 Task: Find connections with filter location Butembo with filter topic #lockdownwith filter profile language French with filter current company EY-Parthenon with filter school Uttar Pradesh Jobs Updates with filter industry Reupholstery and Furniture Repair with filter service category Team Building with filter keywords title Housekeeper
Action: Mouse moved to (496, 89)
Screenshot: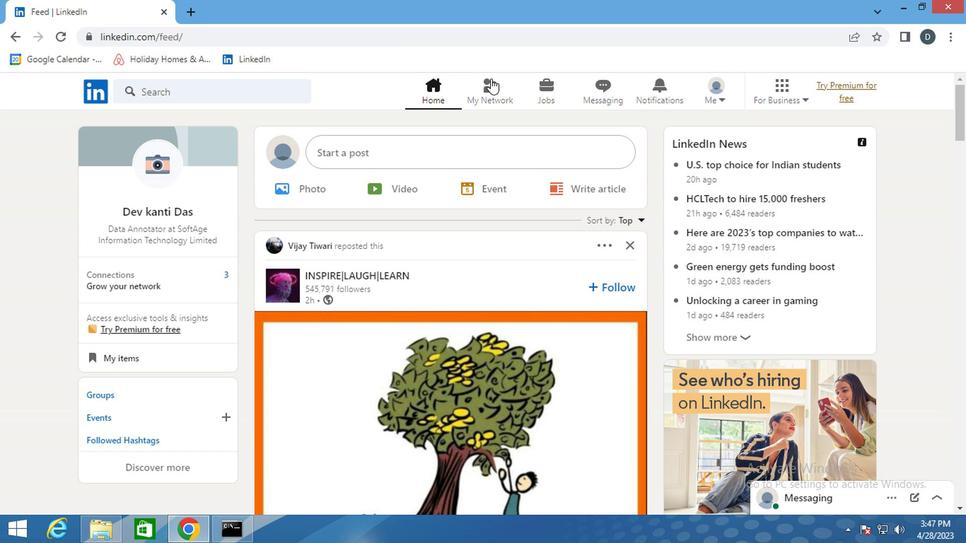 
Action: Mouse pressed left at (496, 89)
Screenshot: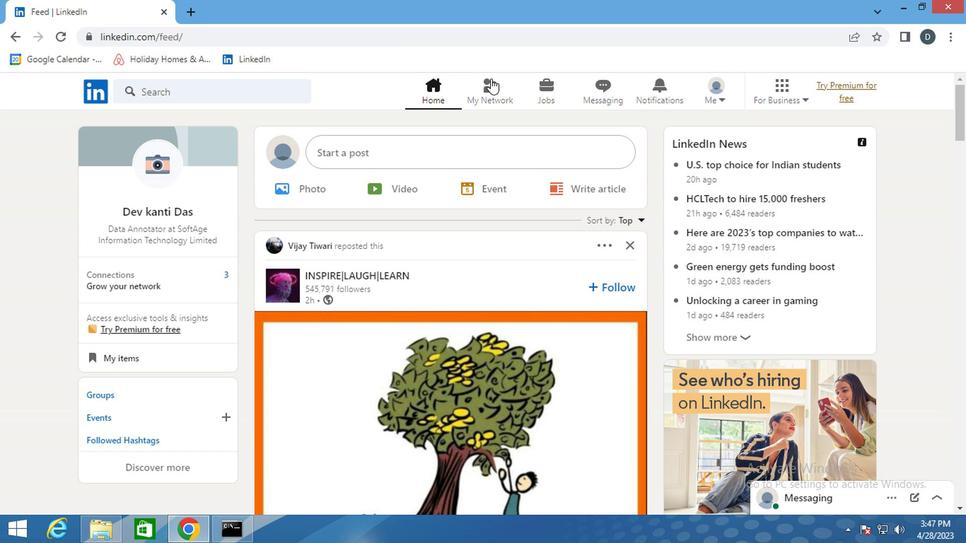 
Action: Mouse moved to (267, 172)
Screenshot: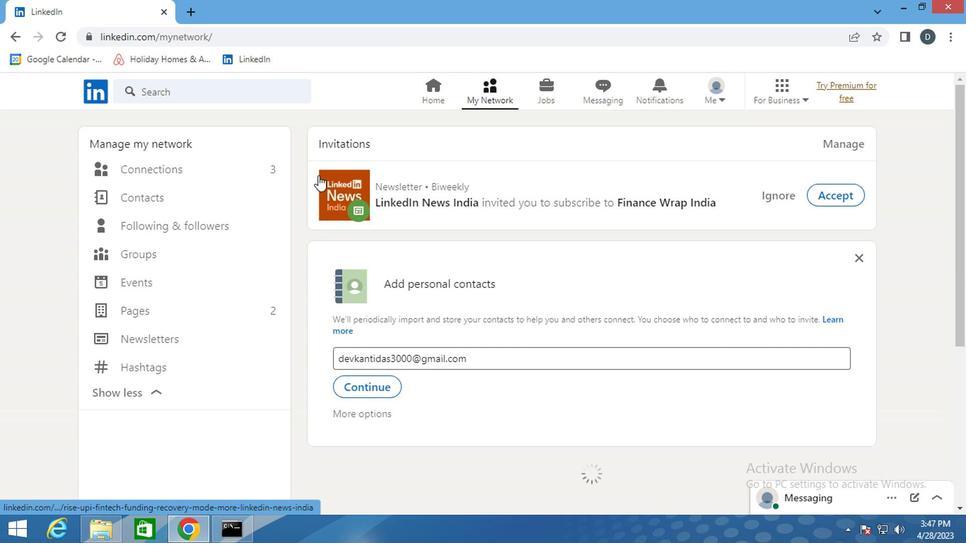
Action: Mouse pressed left at (267, 172)
Screenshot: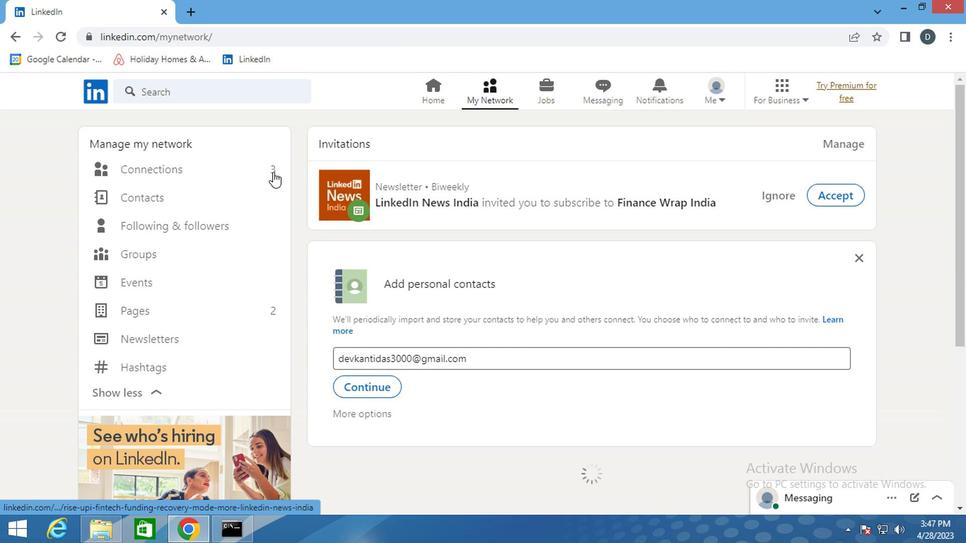 
Action: Mouse pressed left at (267, 172)
Screenshot: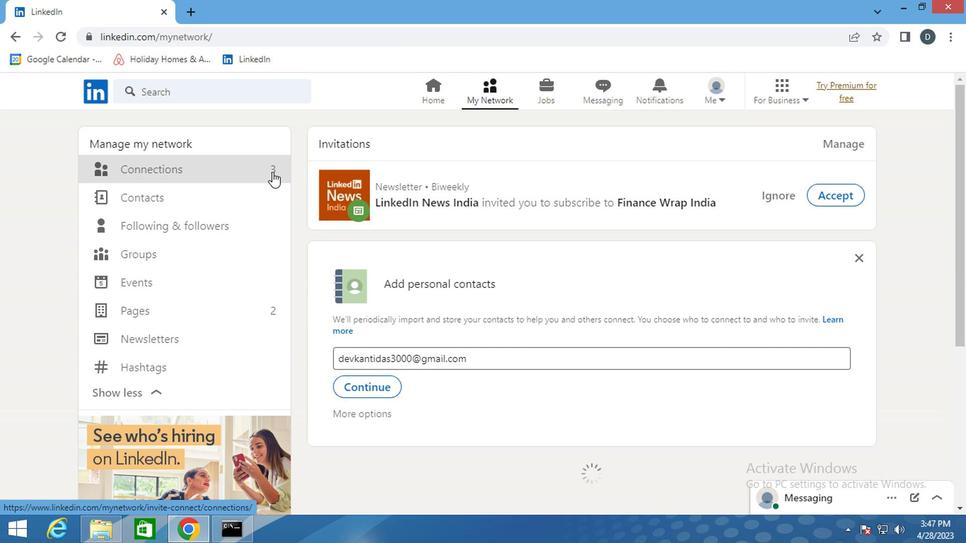 
Action: Mouse moved to (563, 165)
Screenshot: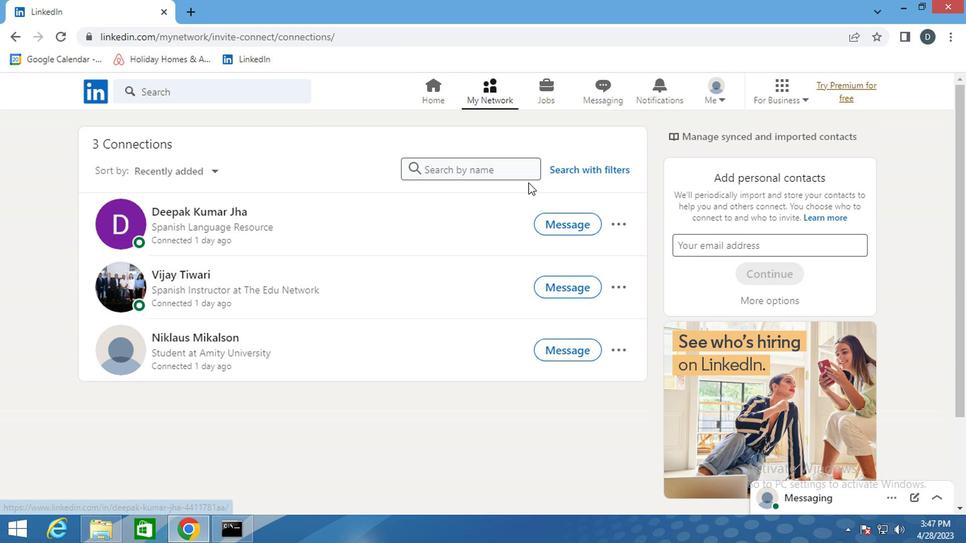 
Action: Mouse pressed left at (563, 165)
Screenshot: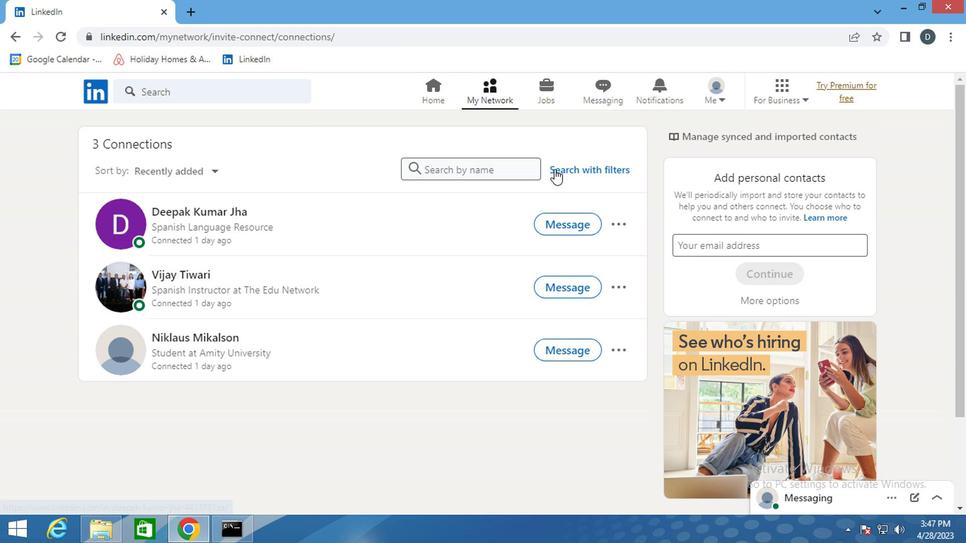 
Action: Mouse moved to (524, 132)
Screenshot: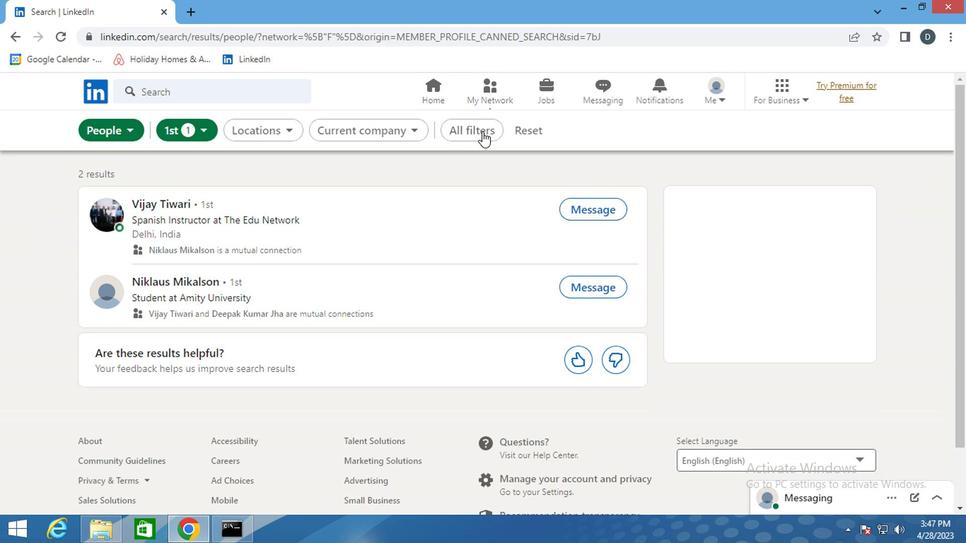 
Action: Mouse pressed left at (524, 132)
Screenshot: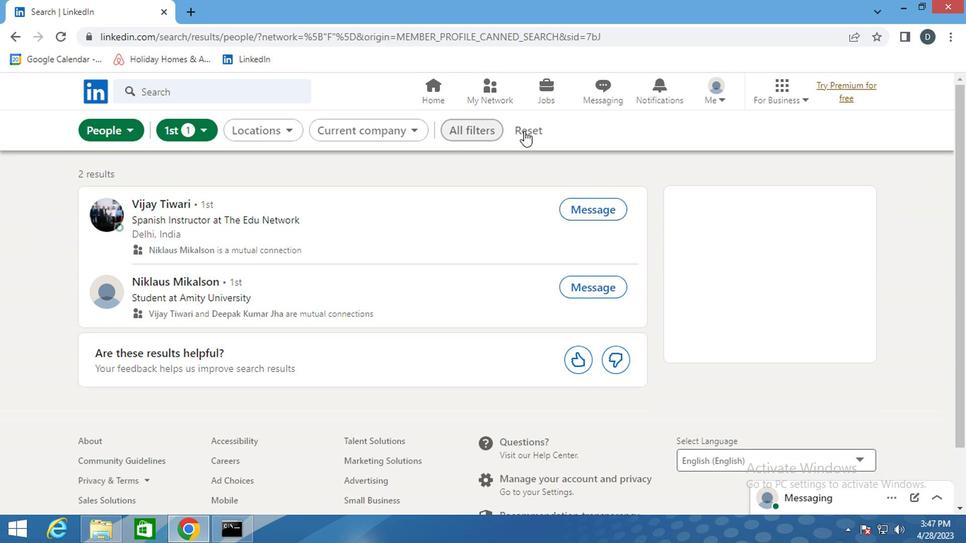 
Action: Mouse moved to (484, 123)
Screenshot: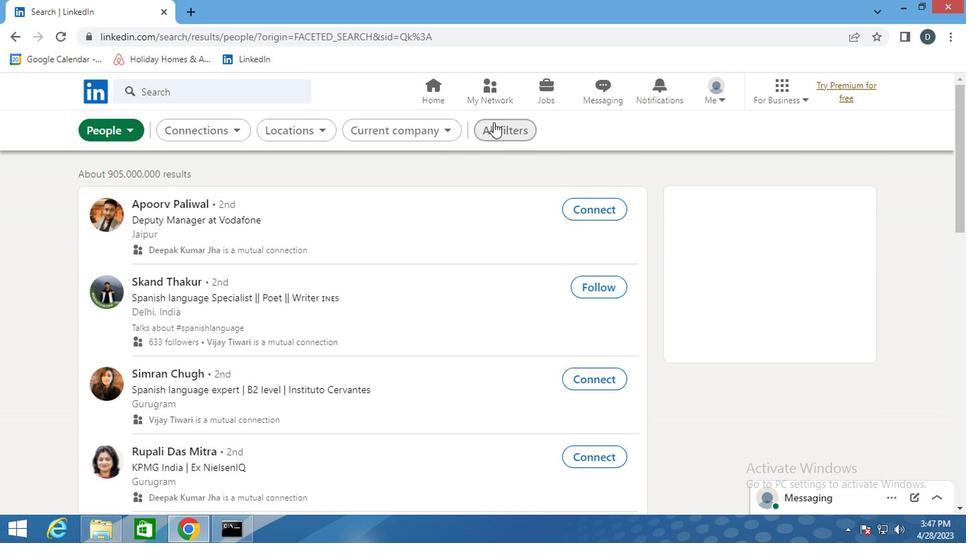 
Action: Mouse pressed left at (484, 123)
Screenshot: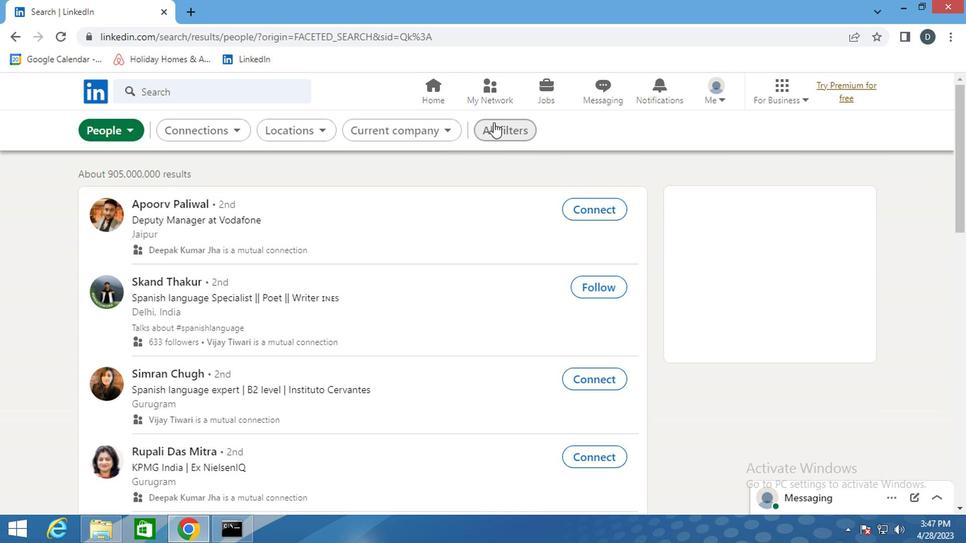 
Action: Mouse moved to (726, 281)
Screenshot: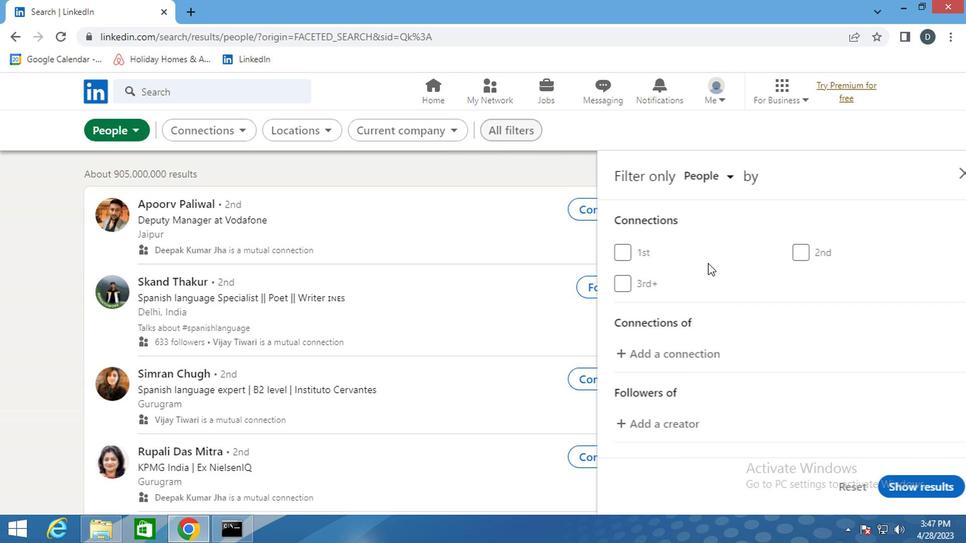
Action: Mouse scrolled (726, 280) with delta (0, -1)
Screenshot: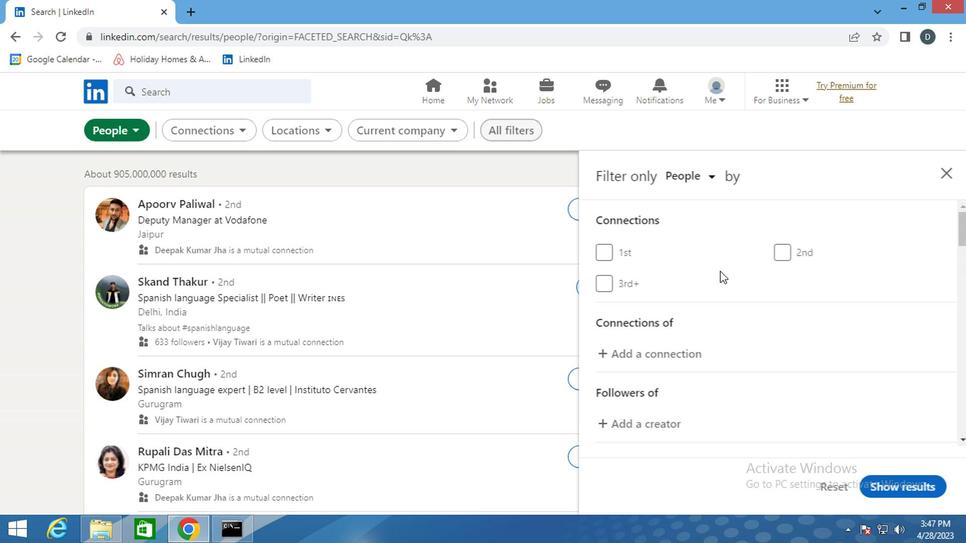 
Action: Mouse moved to (727, 282)
Screenshot: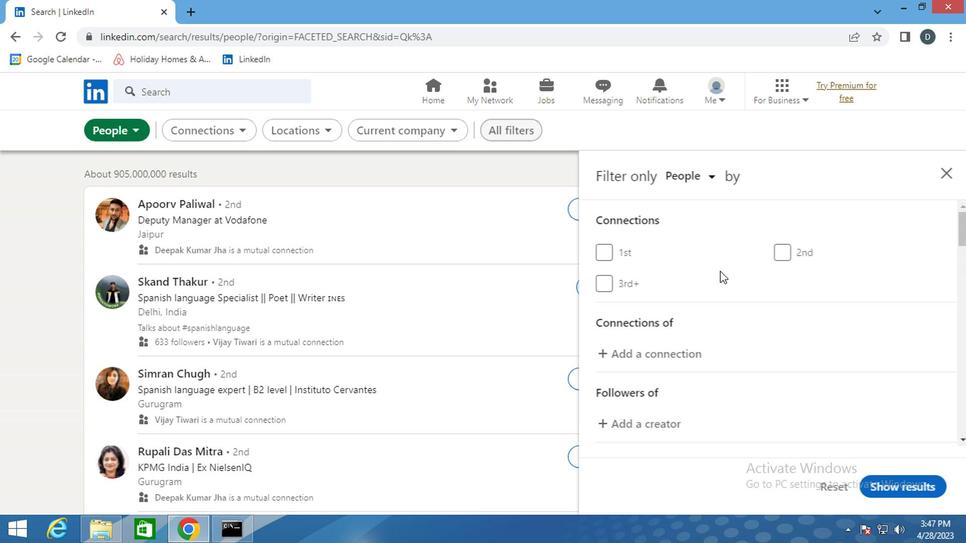 
Action: Mouse scrolled (727, 281) with delta (0, -1)
Screenshot: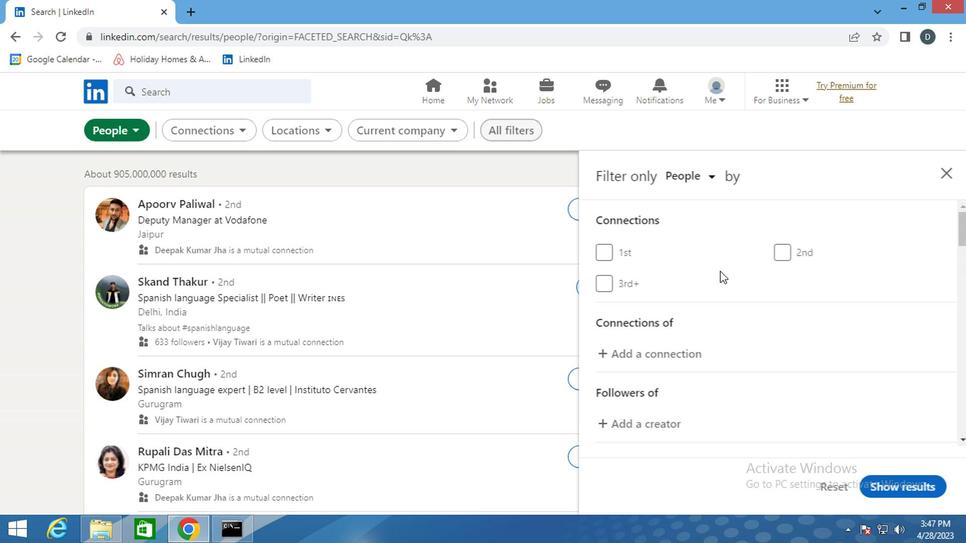 
Action: Mouse moved to (729, 283)
Screenshot: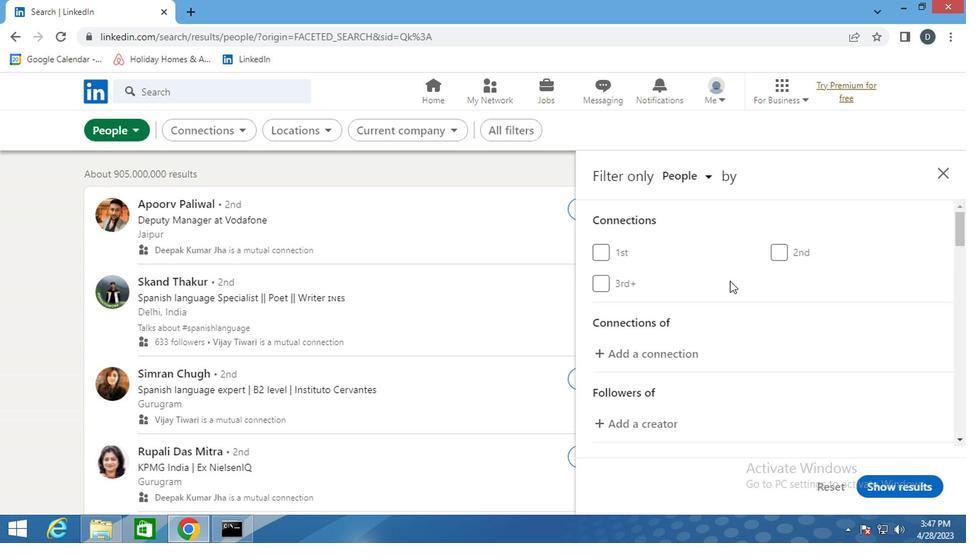 
Action: Mouse scrolled (729, 283) with delta (0, 0)
Screenshot: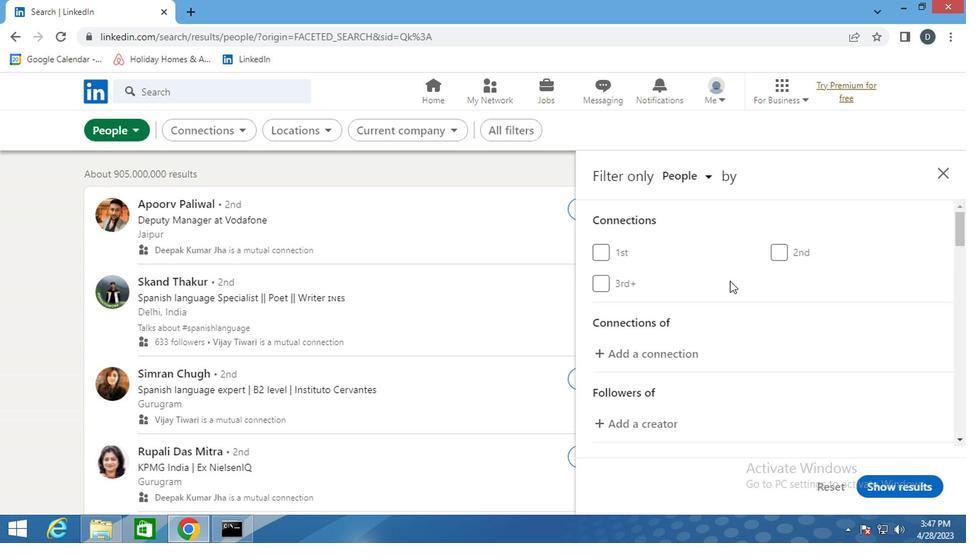 
Action: Mouse moved to (796, 337)
Screenshot: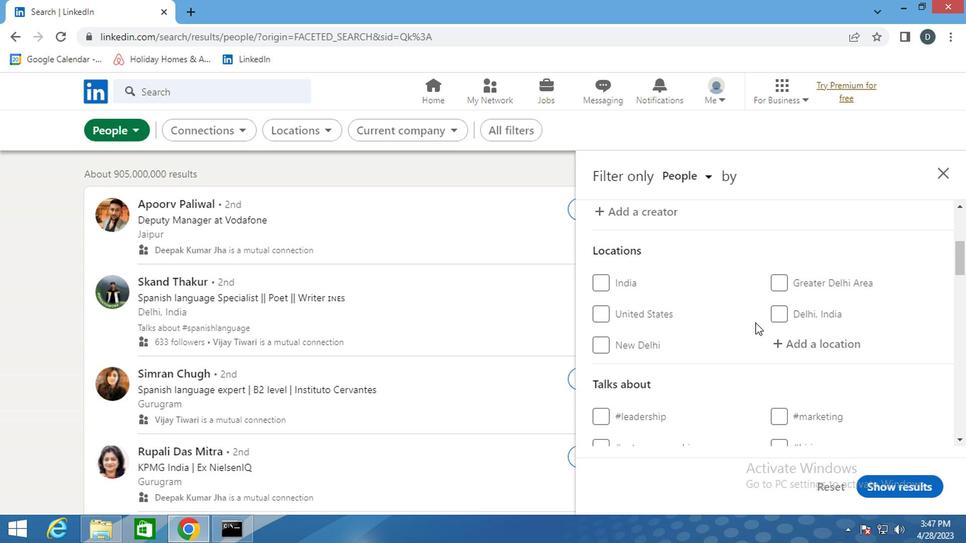 
Action: Mouse pressed left at (796, 337)
Screenshot: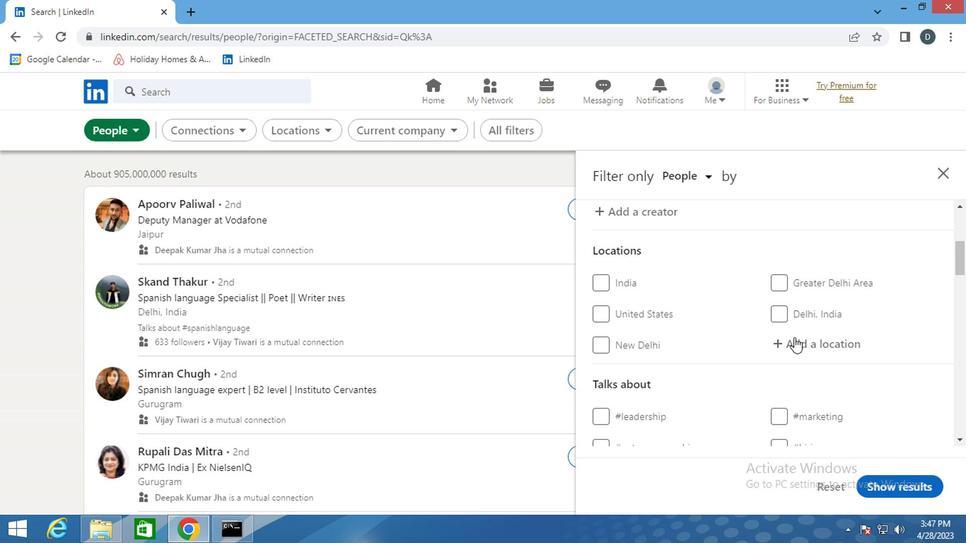 
Action: Mouse moved to (797, 337)
Screenshot: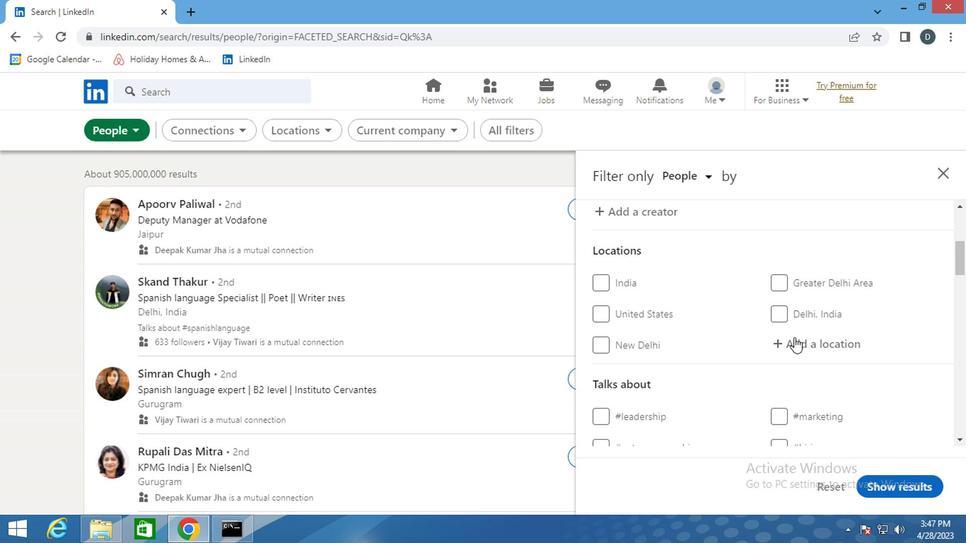
Action: Key pressed <Key.shift_r><Key.shift_r><Key.shift_r><Key.shift_r><Key.shift_r><Key.shift_r><Key.shift_r><Key.shift_r><Key.shift_r><Key.shift_r>Butembo<Key.down><Key.enter>
Screenshot: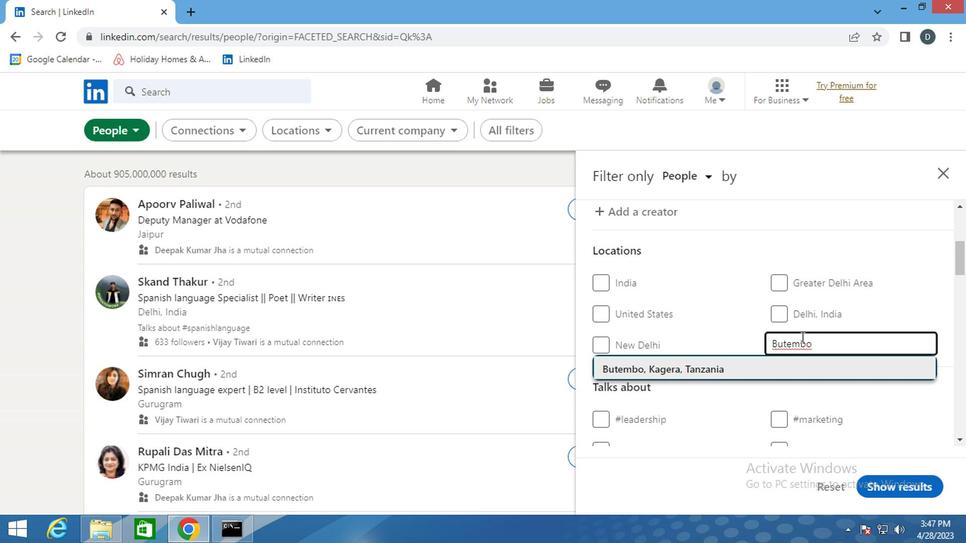 
Action: Mouse moved to (804, 337)
Screenshot: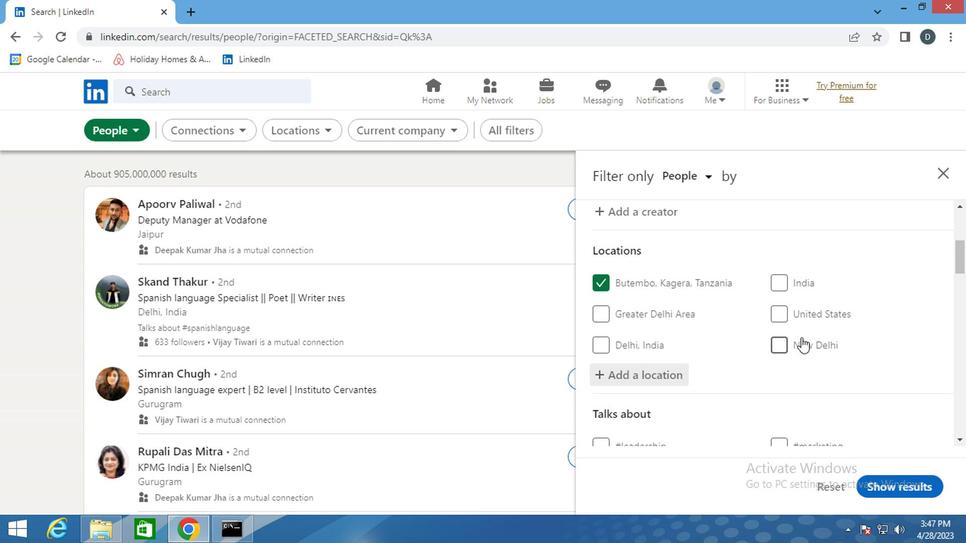 
Action: Mouse scrolled (804, 337) with delta (0, 0)
Screenshot: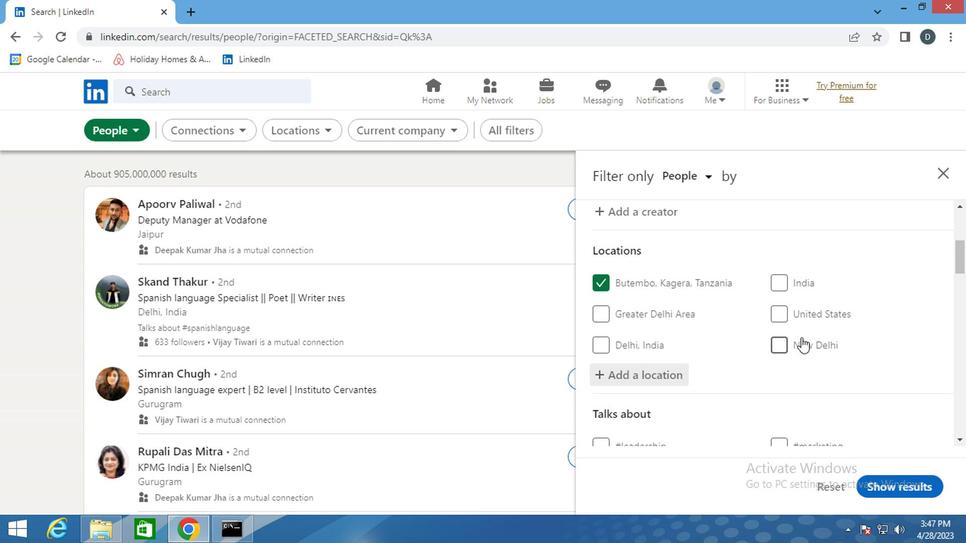 
Action: Mouse scrolled (804, 337) with delta (0, 0)
Screenshot: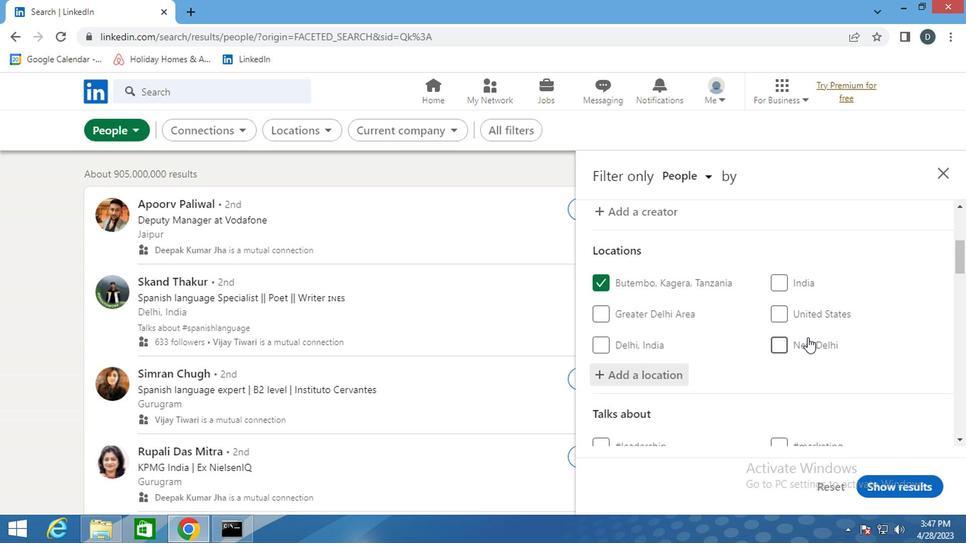 
Action: Mouse moved to (798, 370)
Screenshot: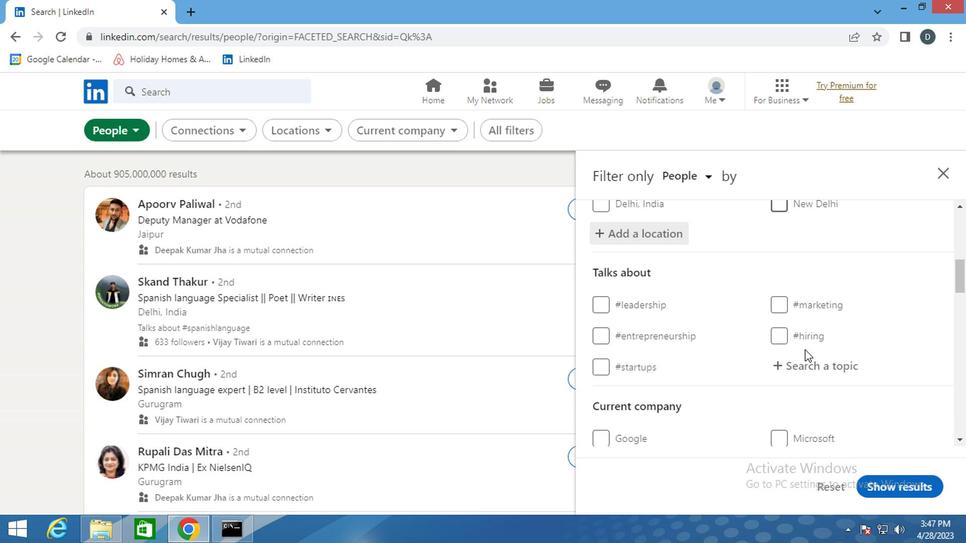 
Action: Mouse pressed left at (798, 370)
Screenshot: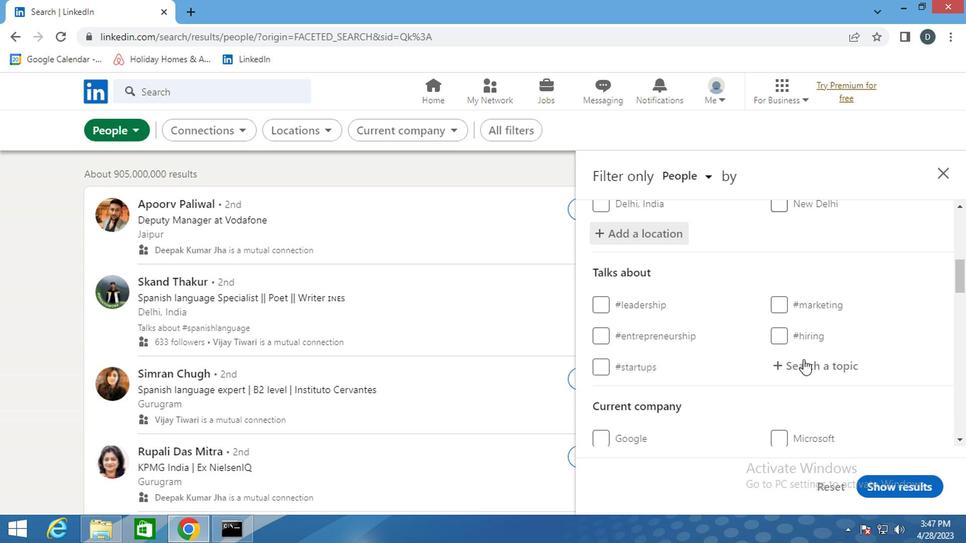 
Action: Mouse moved to (796, 371)
Screenshot: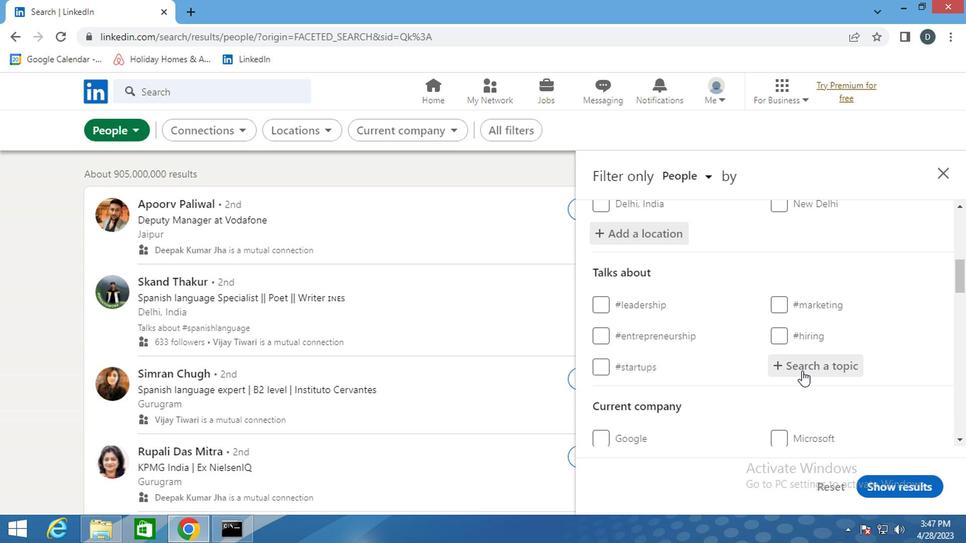 
Action: Key pressed <Key.shift_r><Key.shift_r><Key.shift_r><Key.shift_r><Key.shift_r>#lockdown
Screenshot: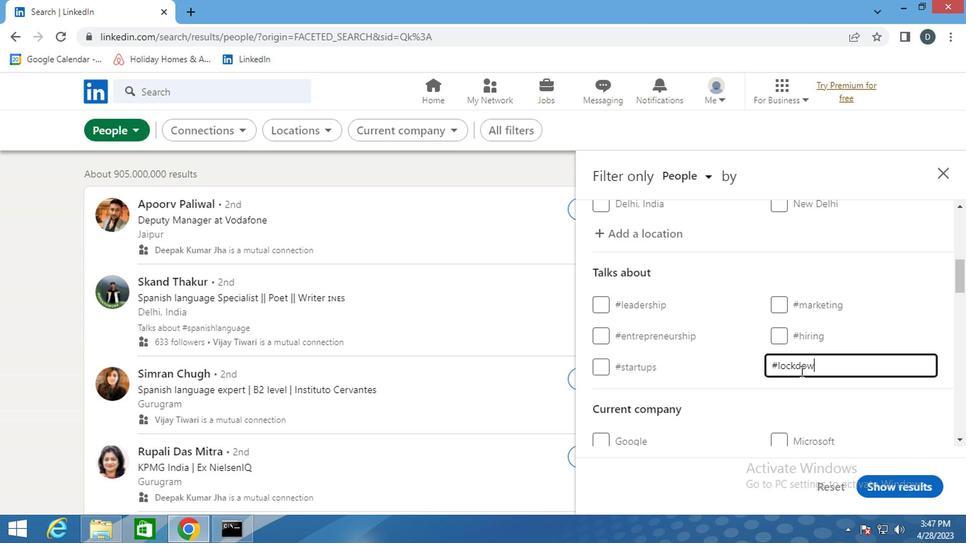 
Action: Mouse moved to (796, 371)
Screenshot: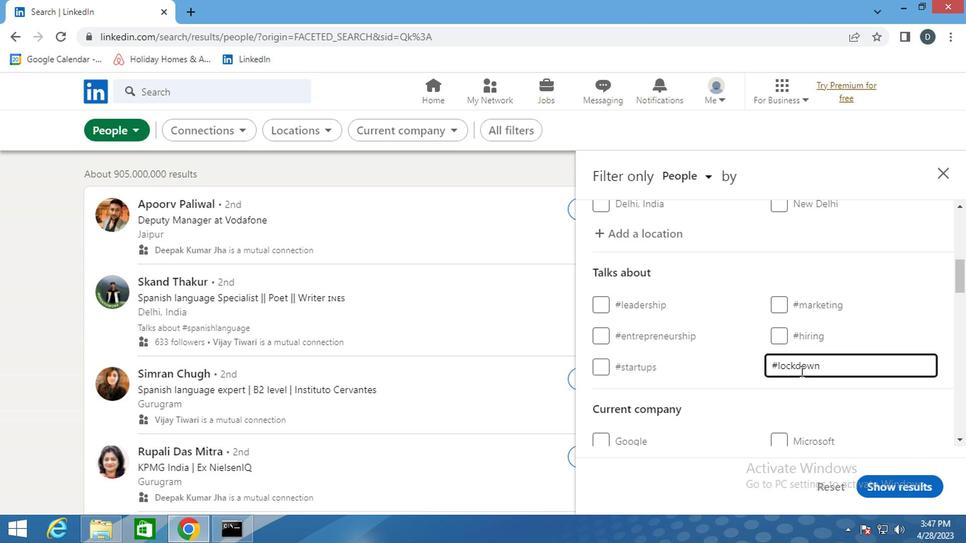 
Action: Mouse scrolled (796, 370) with delta (0, 0)
Screenshot: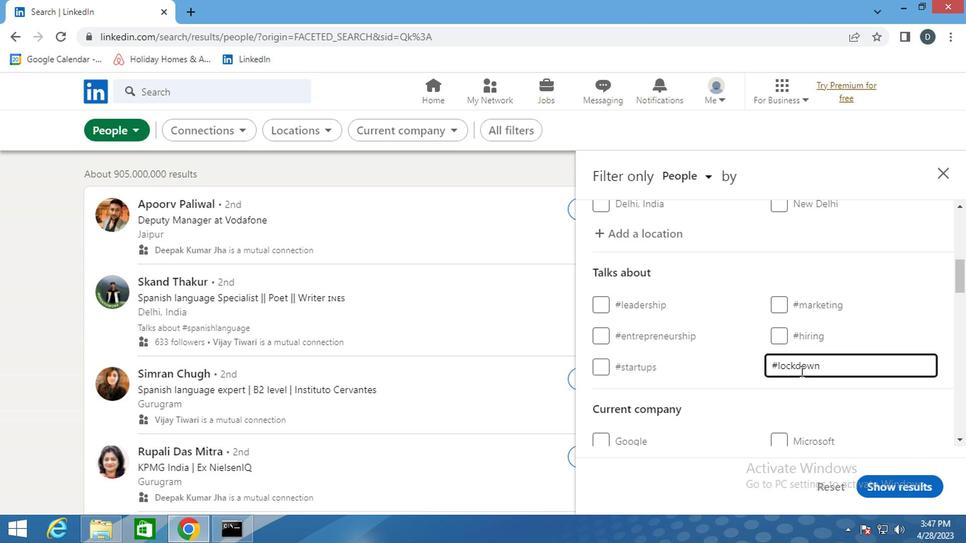 
Action: Mouse scrolled (796, 370) with delta (0, 0)
Screenshot: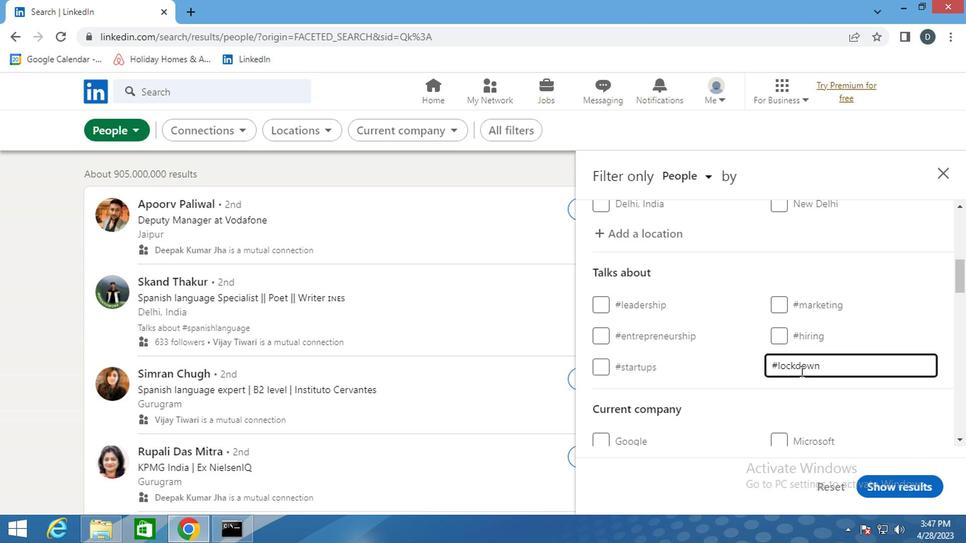 
Action: Mouse scrolled (796, 370) with delta (0, 0)
Screenshot: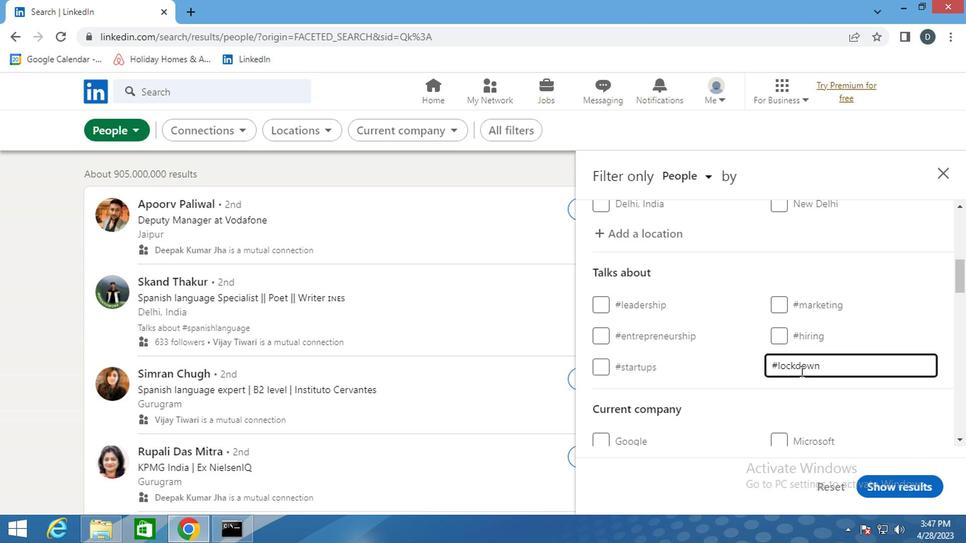 
Action: Mouse moved to (799, 294)
Screenshot: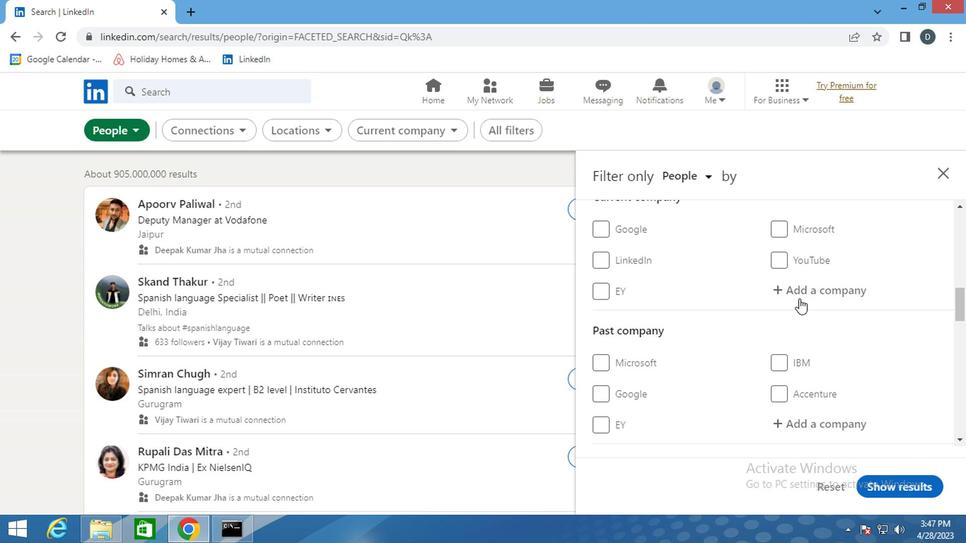 
Action: Mouse scrolled (799, 293) with delta (0, -1)
Screenshot: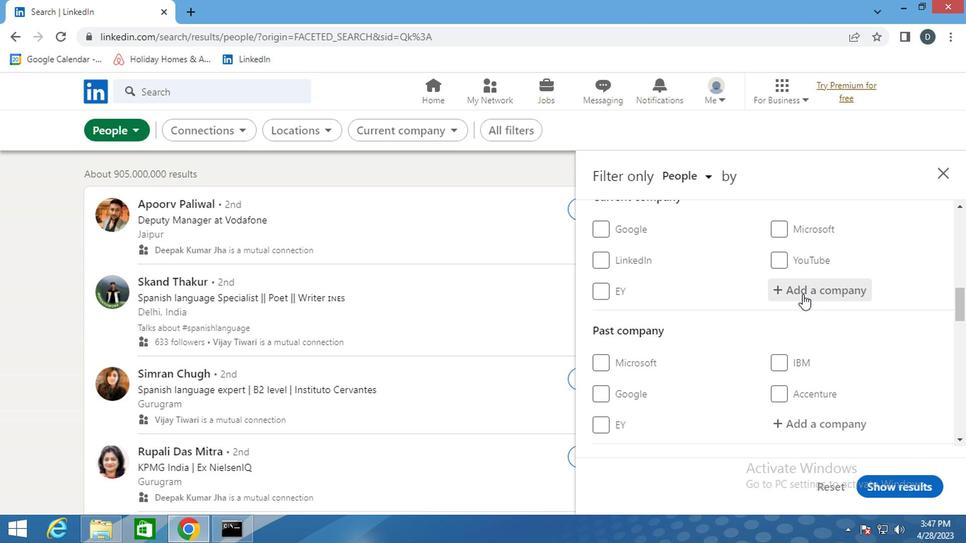 
Action: Mouse scrolled (799, 293) with delta (0, -1)
Screenshot: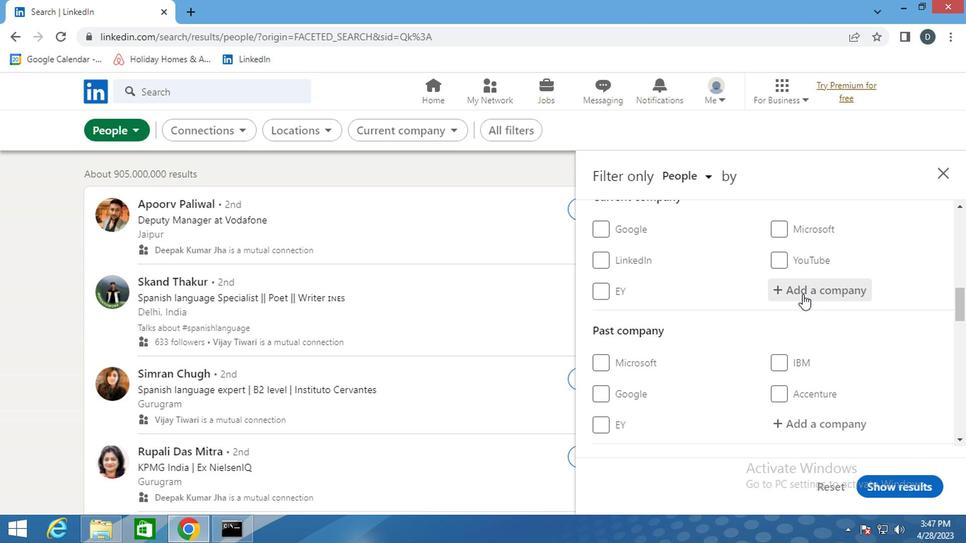 
Action: Mouse scrolled (799, 293) with delta (0, -1)
Screenshot: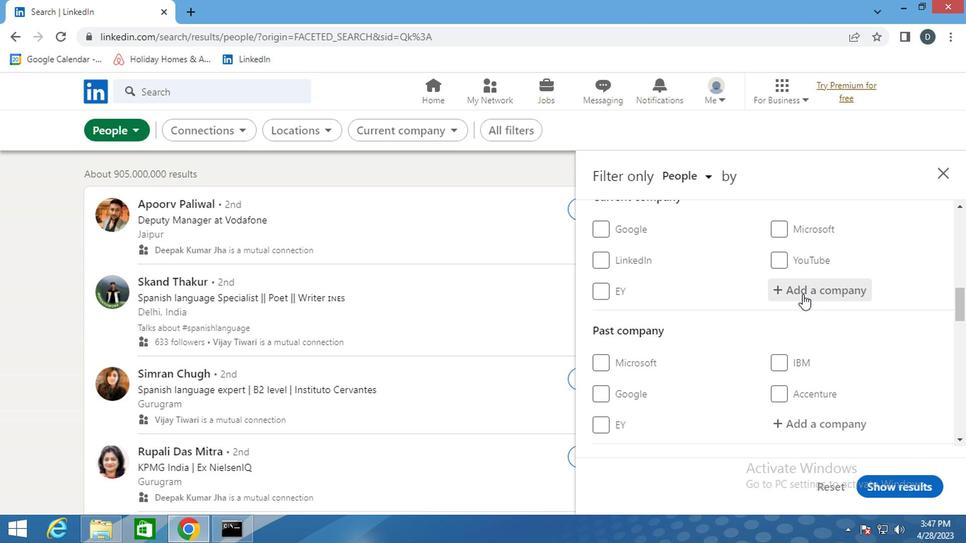 
Action: Mouse scrolled (799, 293) with delta (0, -1)
Screenshot: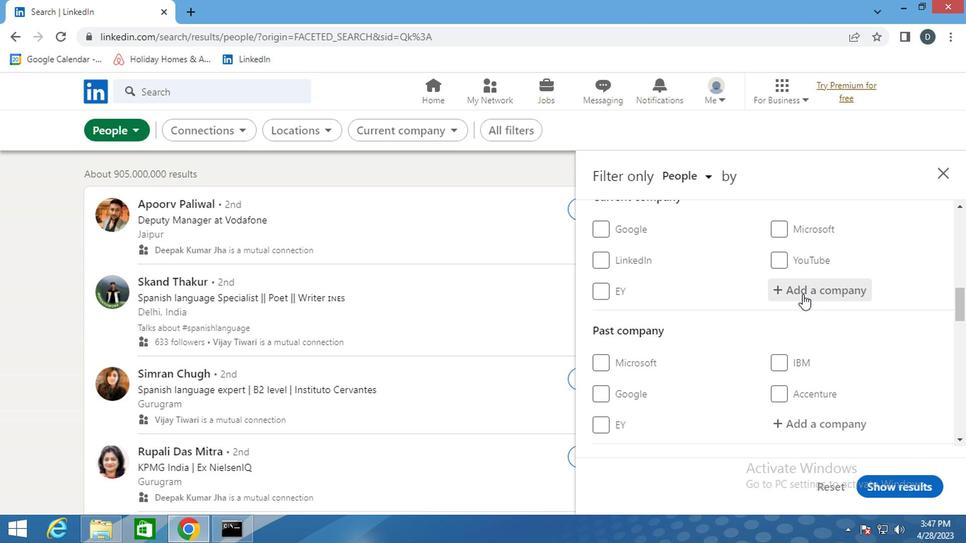 
Action: Mouse scrolled (799, 293) with delta (0, -1)
Screenshot: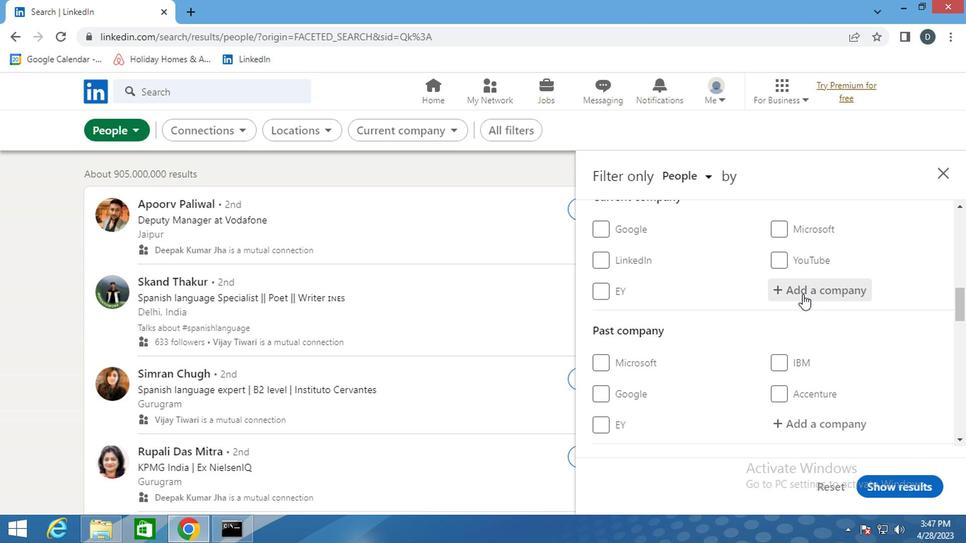 
Action: Mouse moved to (748, 332)
Screenshot: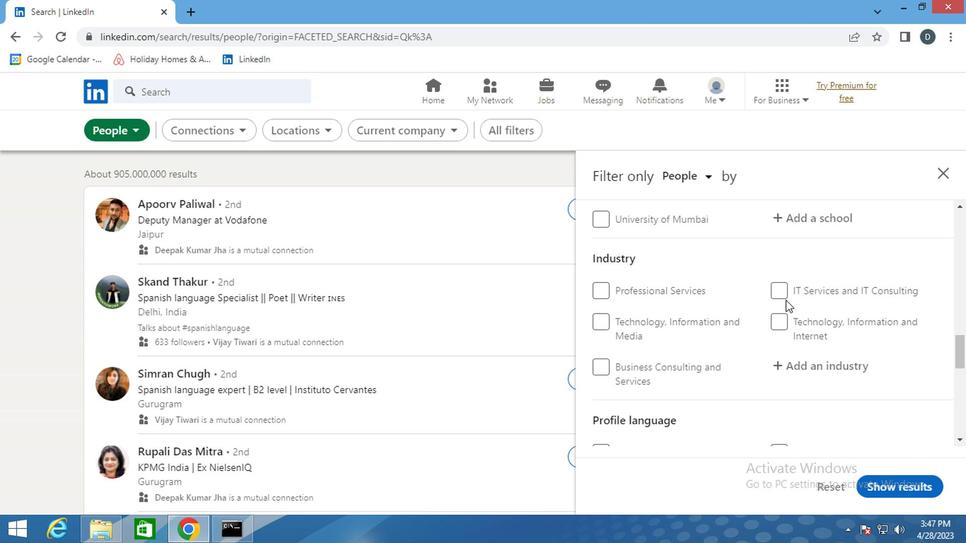
Action: Mouse scrolled (748, 331) with delta (0, -1)
Screenshot: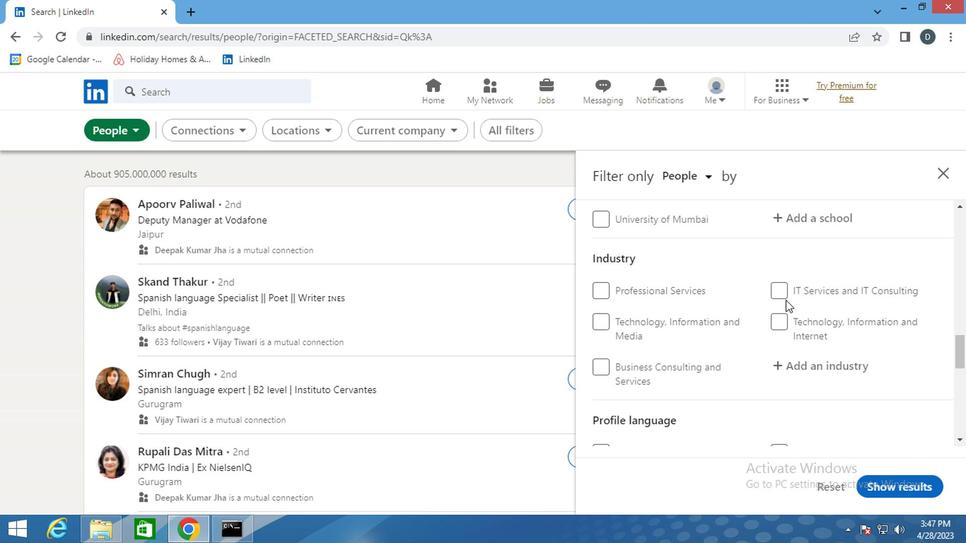 
Action: Mouse moved to (748, 332)
Screenshot: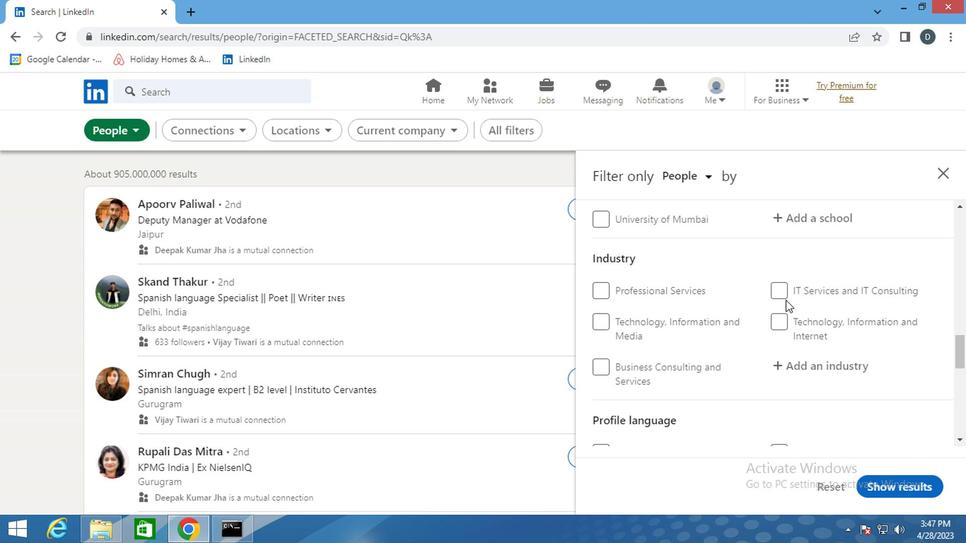 
Action: Mouse scrolled (748, 332) with delta (0, 0)
Screenshot: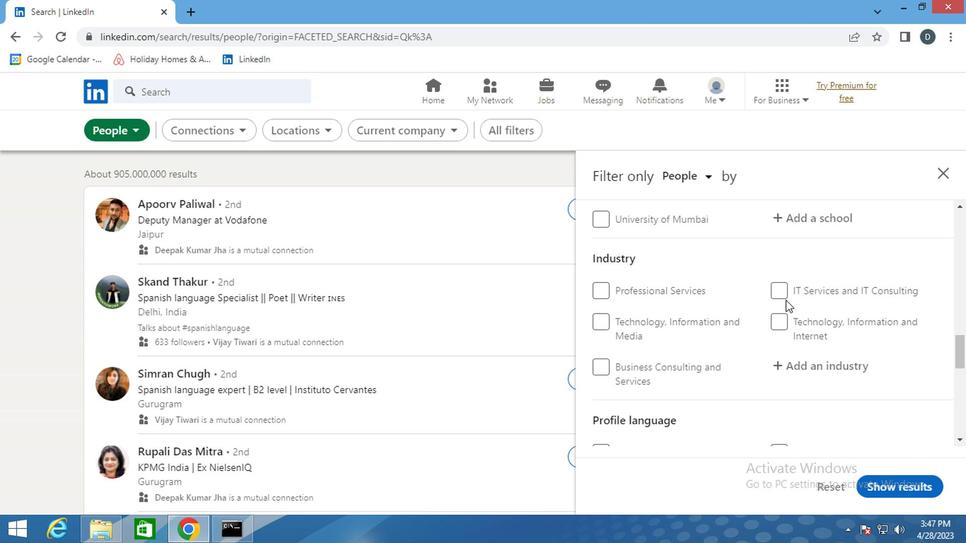
Action: Mouse moved to (748, 333)
Screenshot: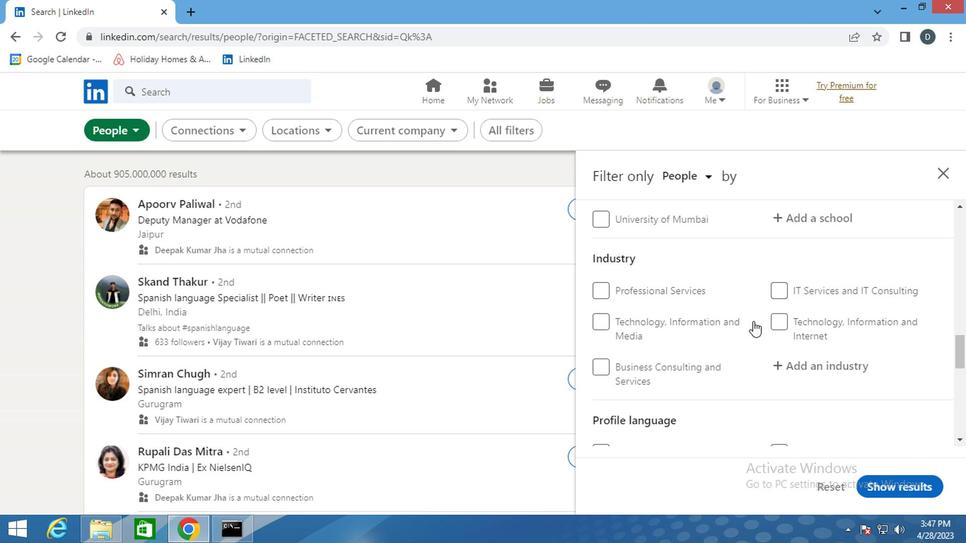 
Action: Mouse scrolled (748, 332) with delta (0, -1)
Screenshot: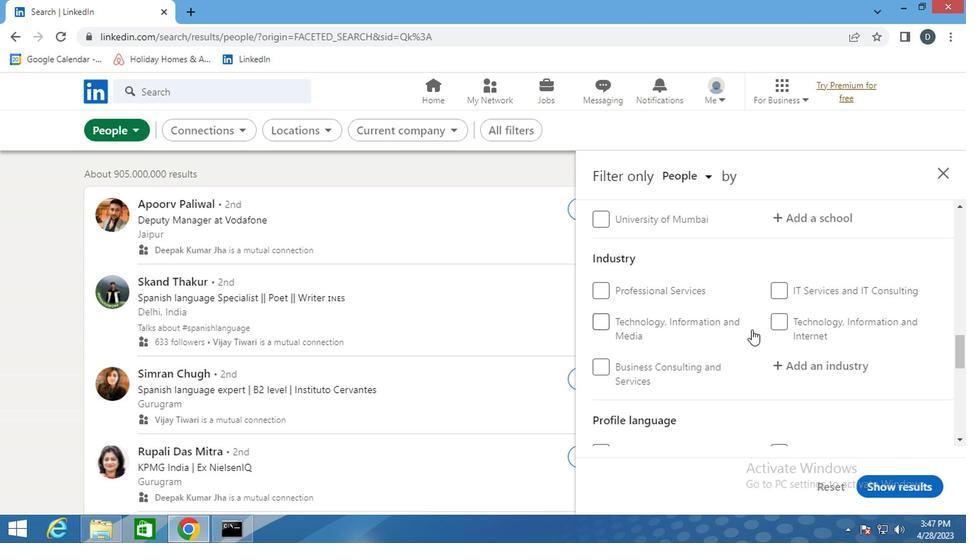 
Action: Mouse moved to (800, 246)
Screenshot: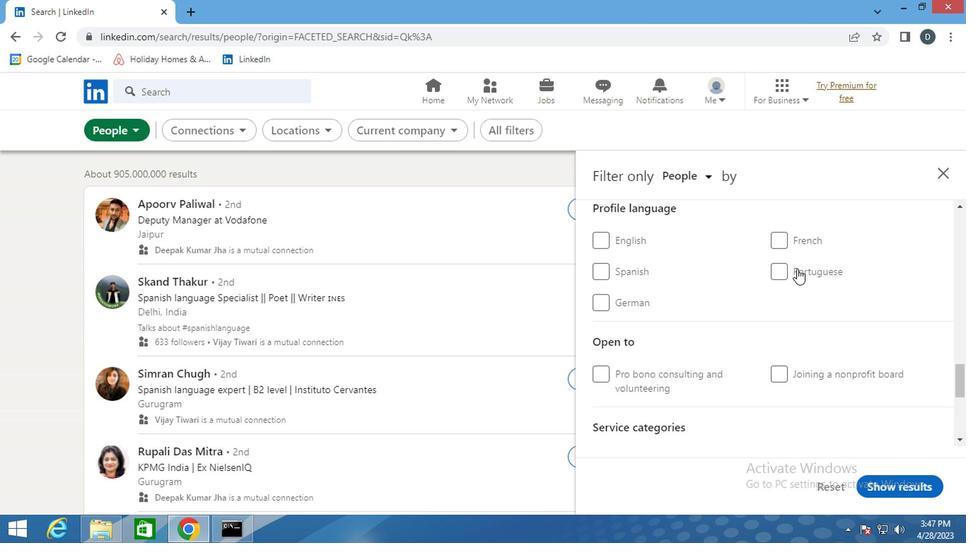
Action: Mouse pressed left at (800, 246)
Screenshot: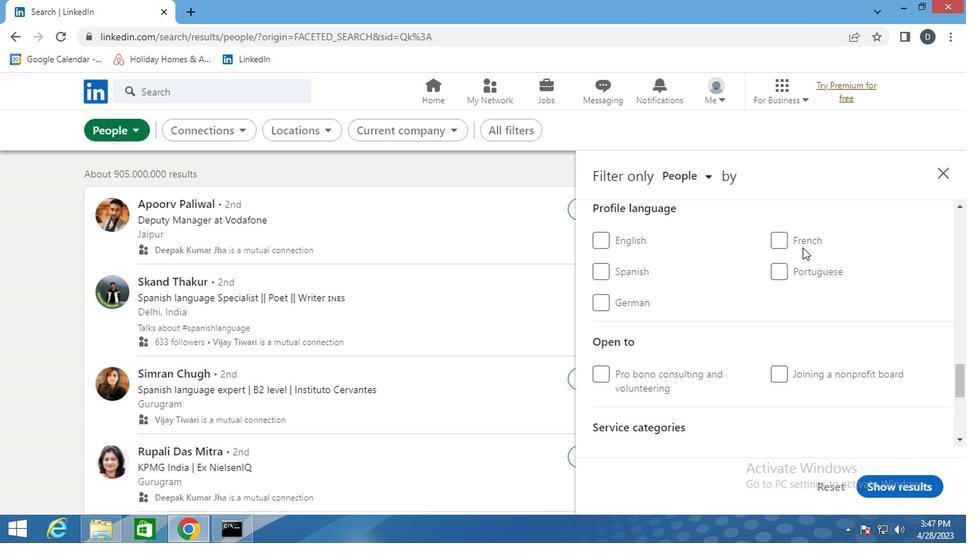 
Action: Mouse moved to (798, 342)
Screenshot: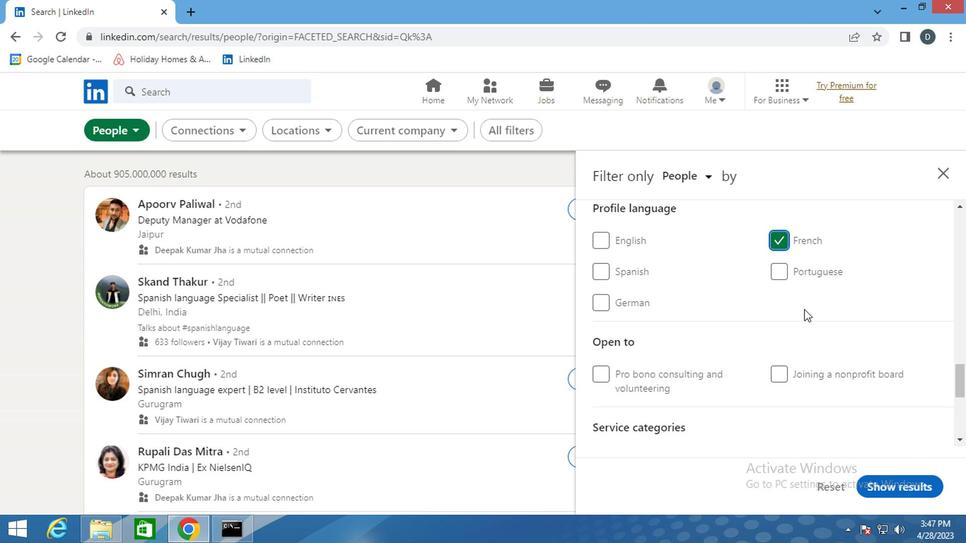 
Action: Mouse scrolled (798, 343) with delta (0, 0)
Screenshot: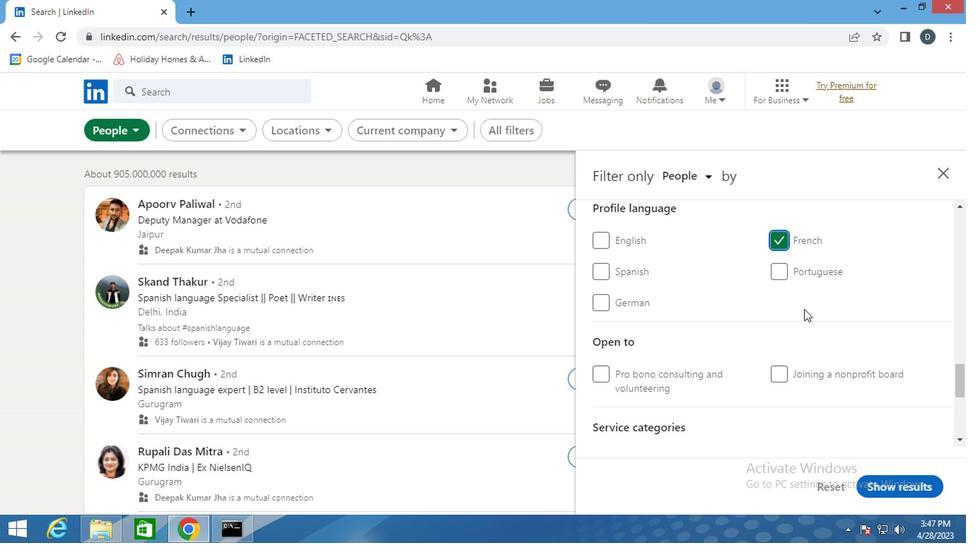 
Action: Mouse scrolled (798, 343) with delta (0, 0)
Screenshot: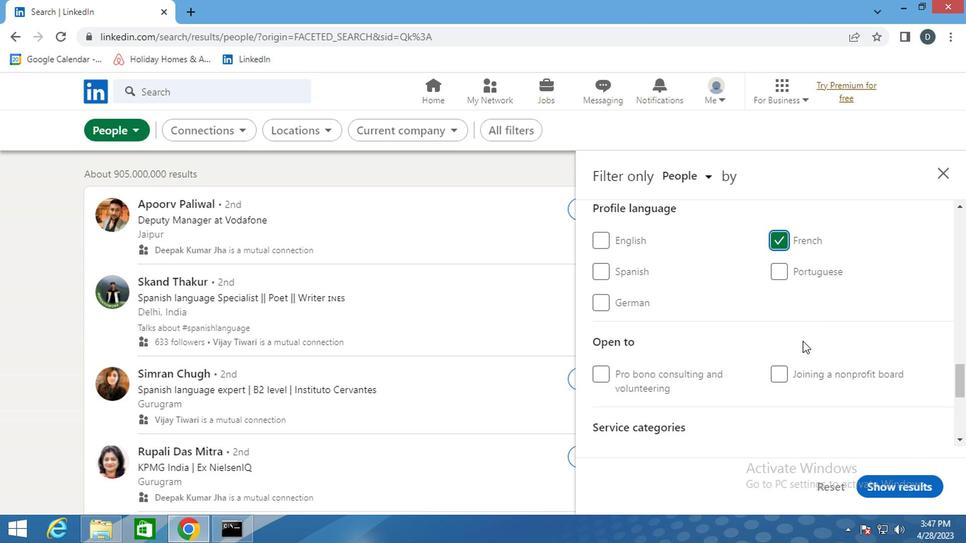 
Action: Mouse scrolled (798, 343) with delta (0, 0)
Screenshot: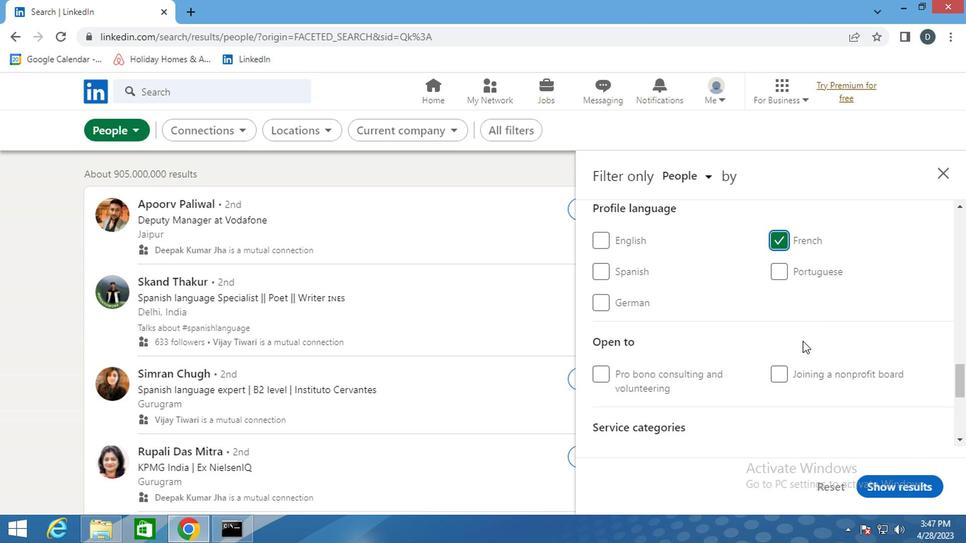
Action: Mouse scrolled (798, 343) with delta (0, 0)
Screenshot: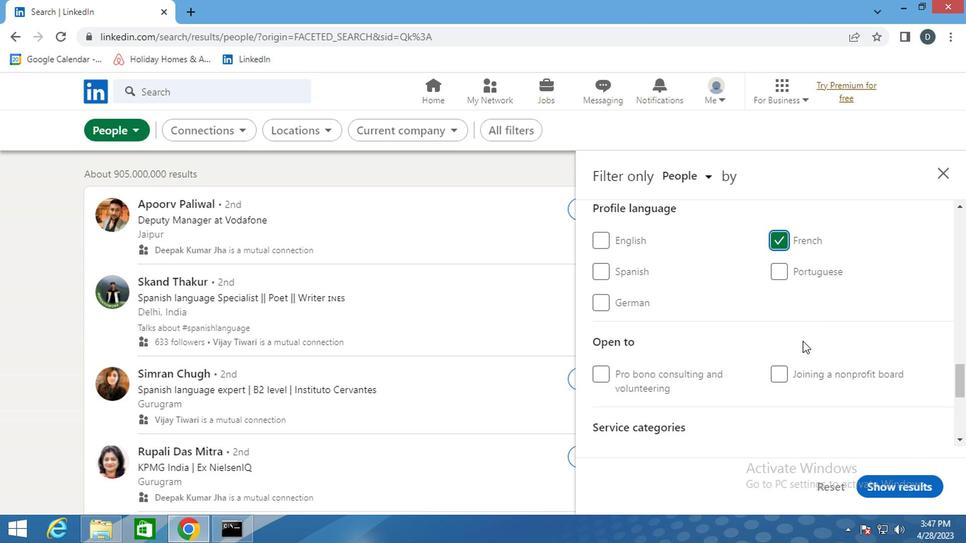 
Action: Mouse scrolled (798, 343) with delta (0, 0)
Screenshot: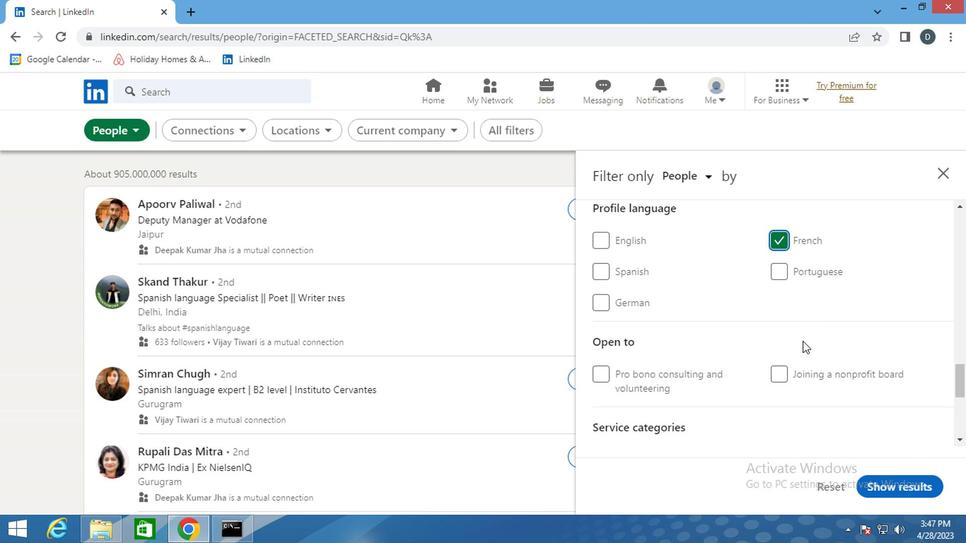 
Action: Mouse scrolled (798, 343) with delta (0, 0)
Screenshot: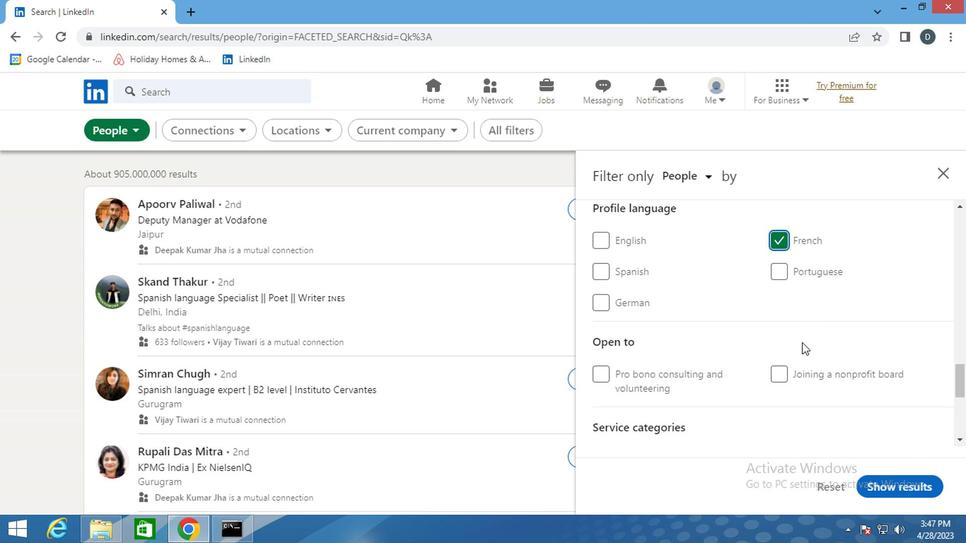 
Action: Mouse scrolled (798, 343) with delta (0, 0)
Screenshot: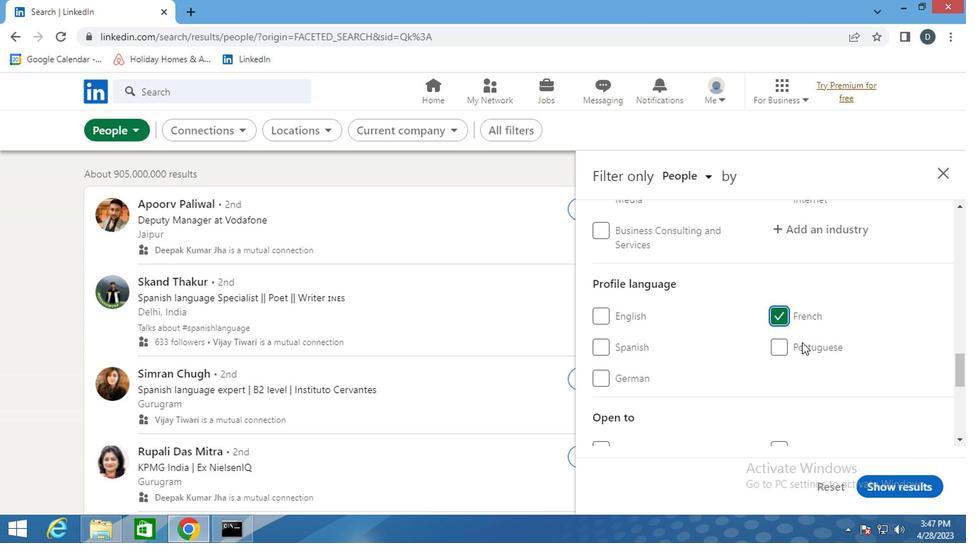 
Action: Mouse scrolled (798, 343) with delta (0, 0)
Screenshot: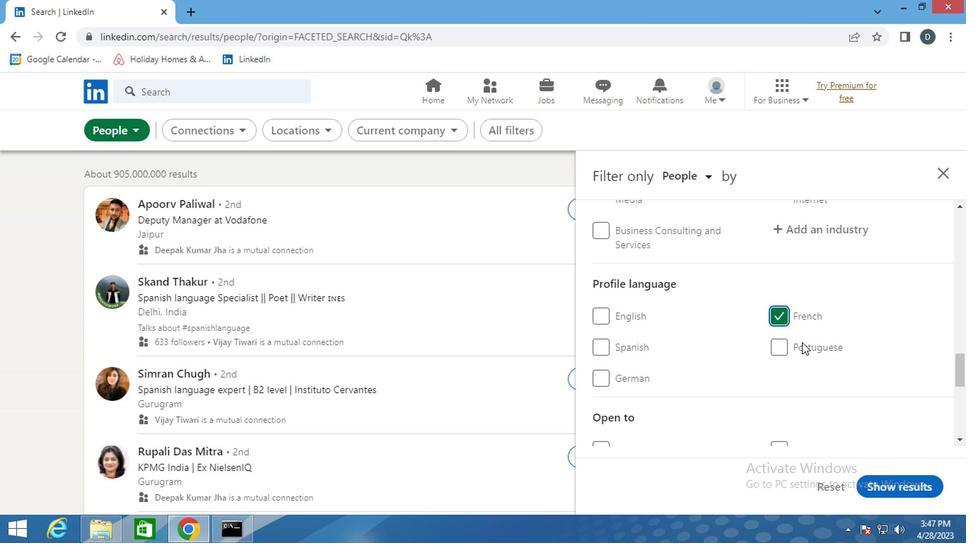 
Action: Mouse scrolled (798, 343) with delta (0, 0)
Screenshot: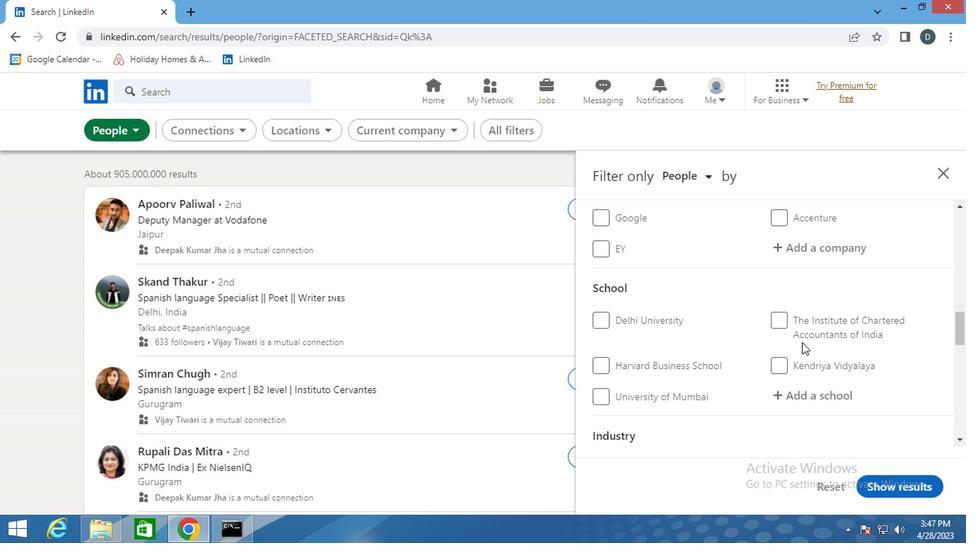 
Action: Mouse moved to (811, 358)
Screenshot: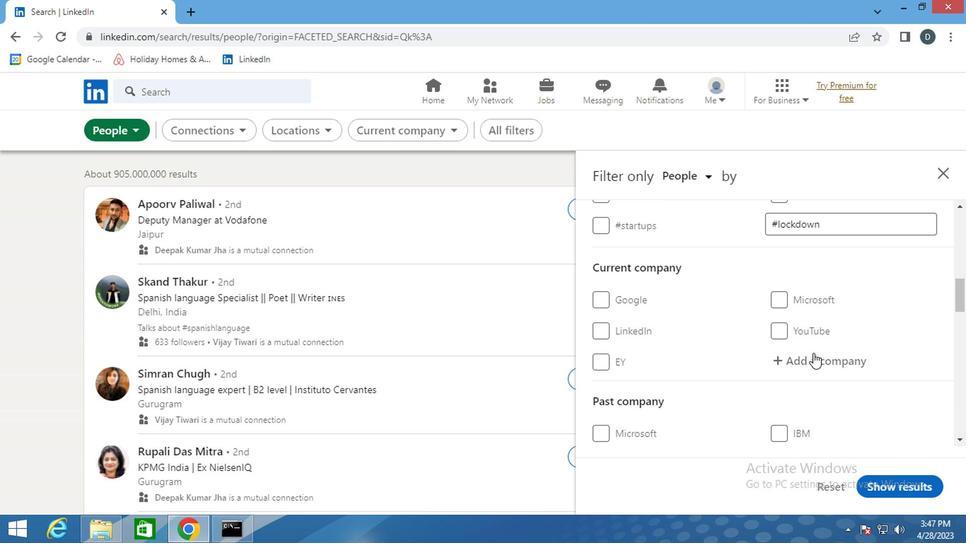 
Action: Mouse pressed left at (811, 358)
Screenshot: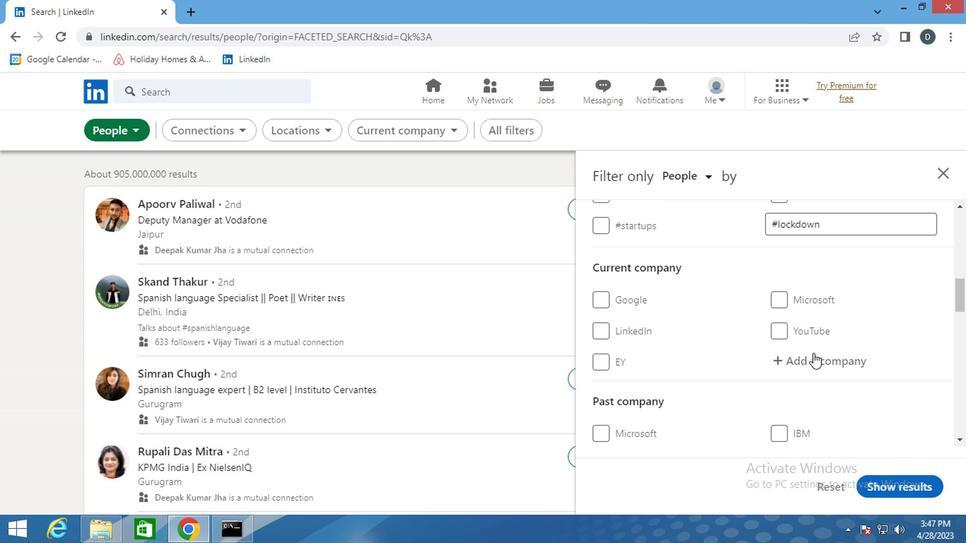 
Action: Mouse moved to (814, 360)
Screenshot: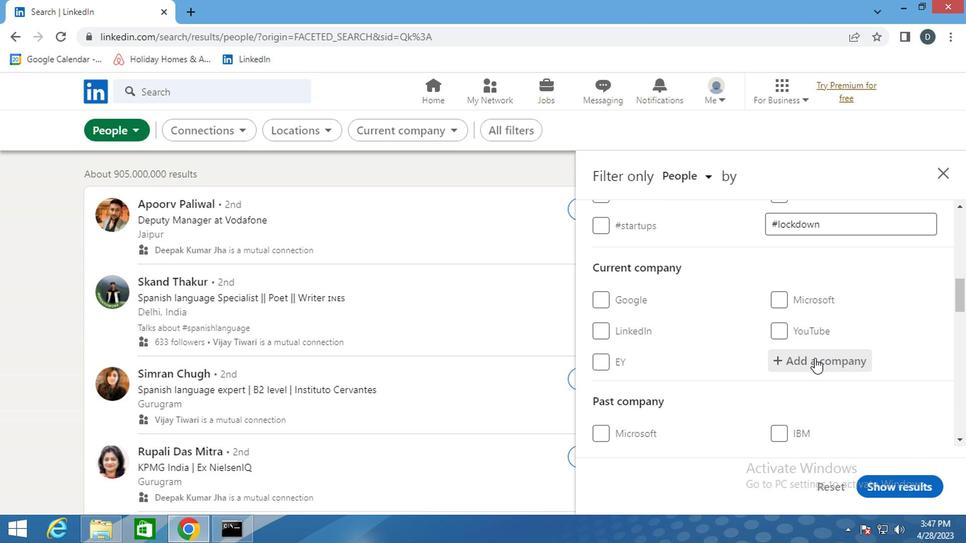 
Action: Key pressed <Key.shift>EY-<Key.shift>PARTH
Screenshot: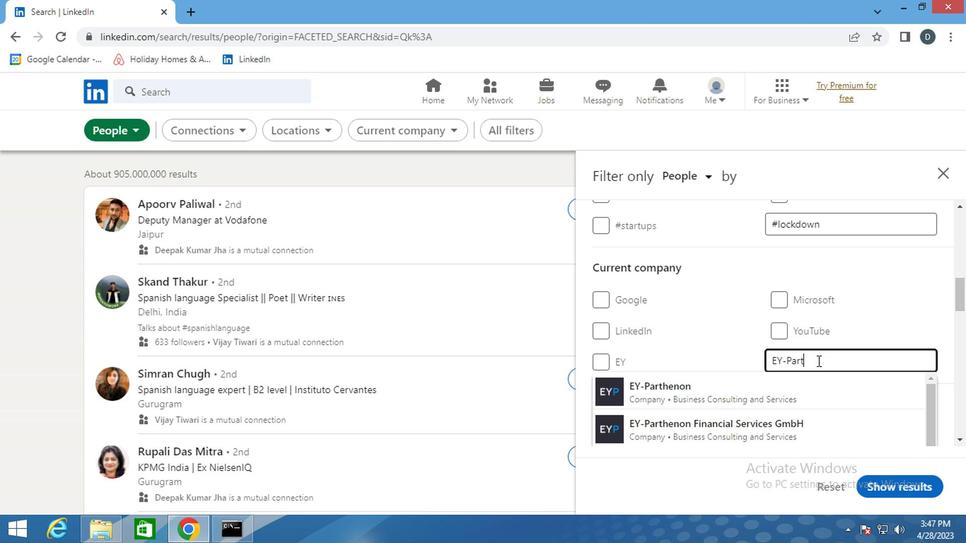 
Action: Mouse moved to (798, 382)
Screenshot: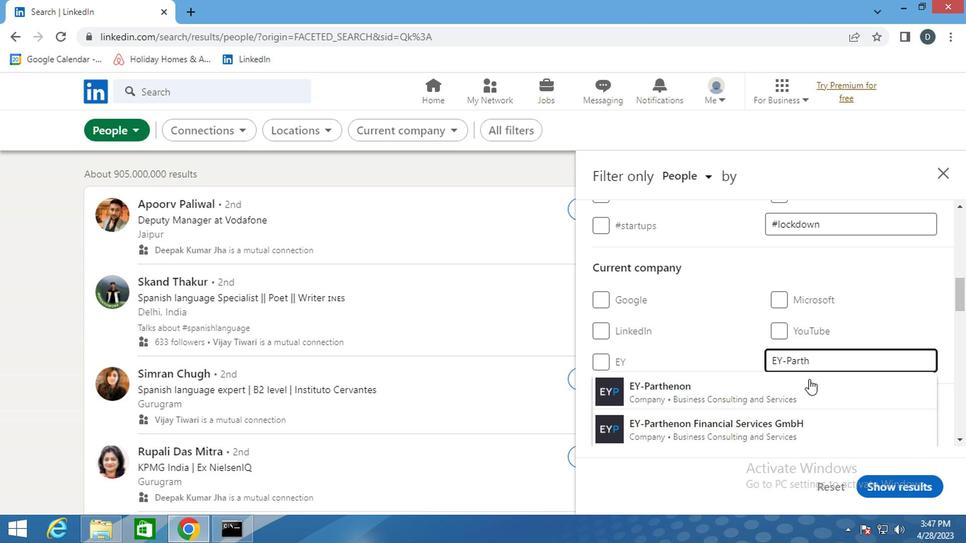 
Action: Mouse pressed left at (798, 382)
Screenshot: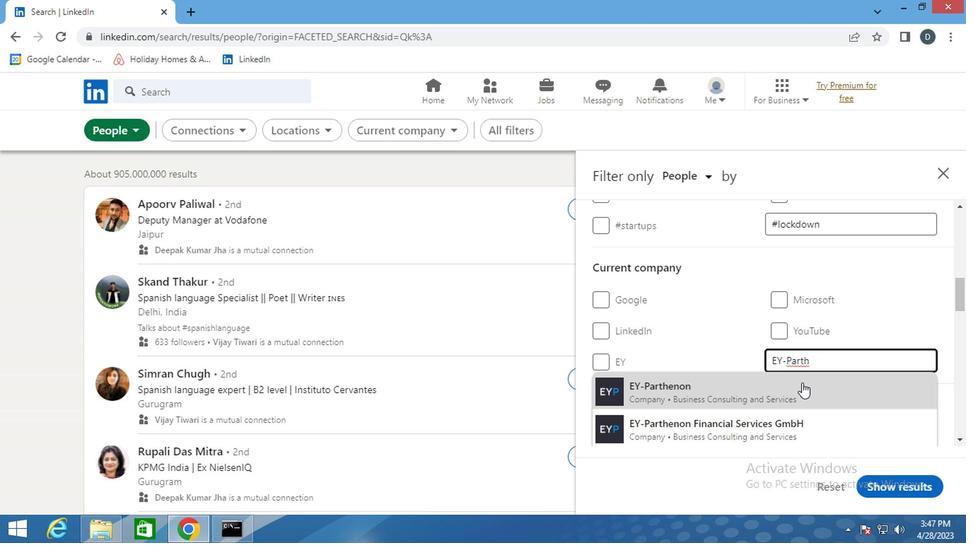 
Action: Mouse scrolled (798, 381) with delta (0, -1)
Screenshot: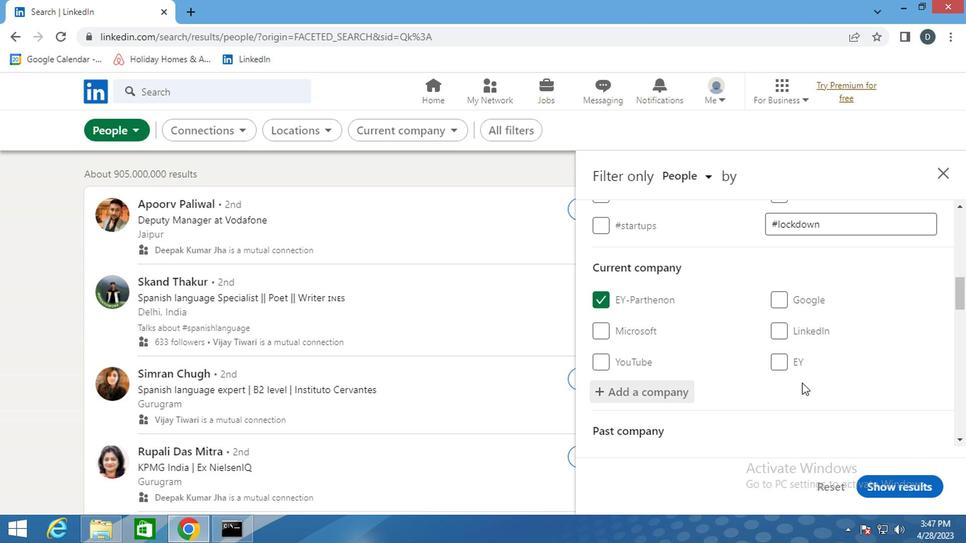 
Action: Mouse scrolled (798, 381) with delta (0, -1)
Screenshot: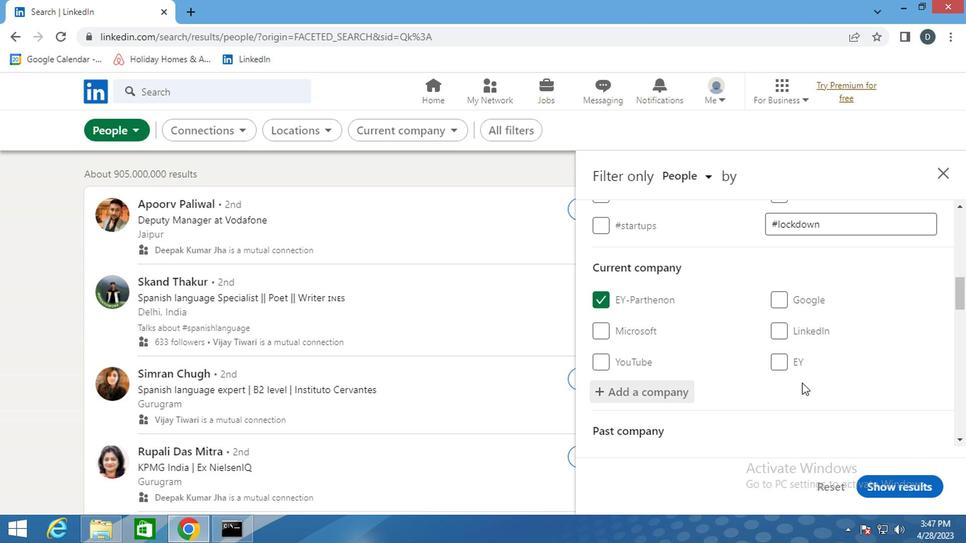 
Action: Mouse scrolled (798, 381) with delta (0, -1)
Screenshot: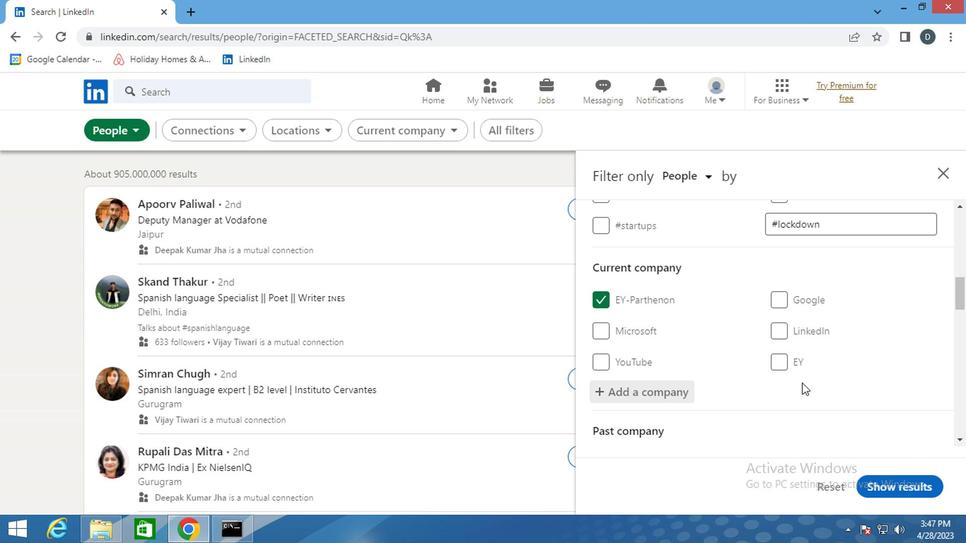 
Action: Mouse moved to (794, 344)
Screenshot: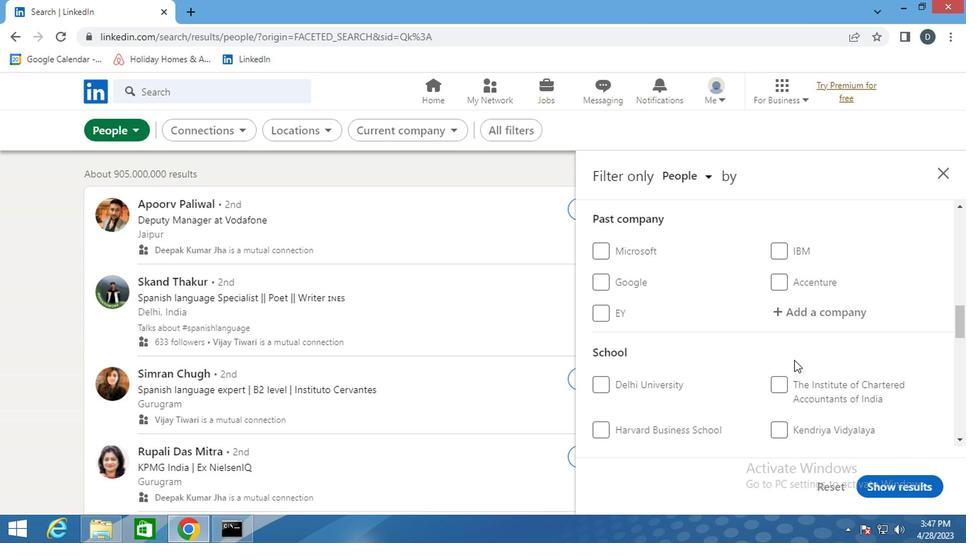 
Action: Mouse scrolled (794, 343) with delta (0, -1)
Screenshot: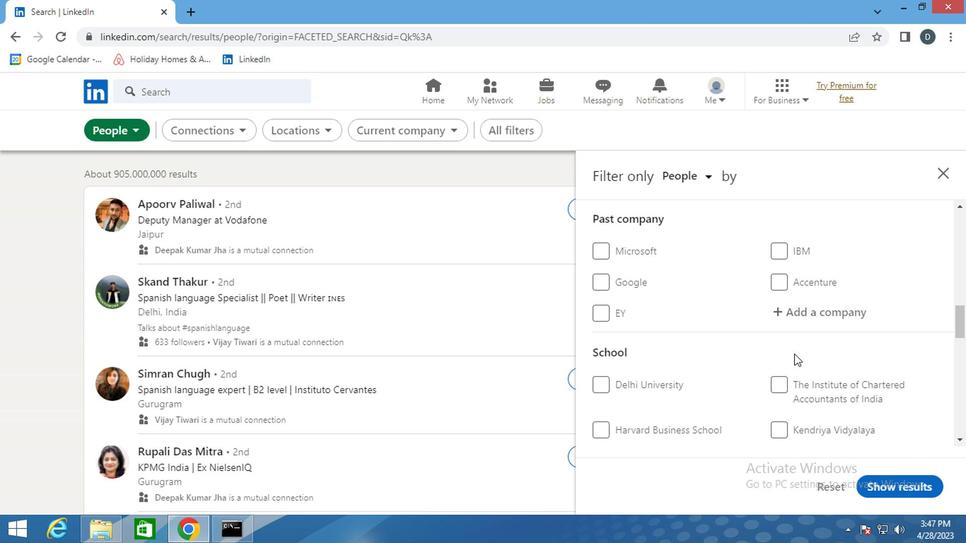 
Action: Mouse scrolled (794, 343) with delta (0, -1)
Screenshot: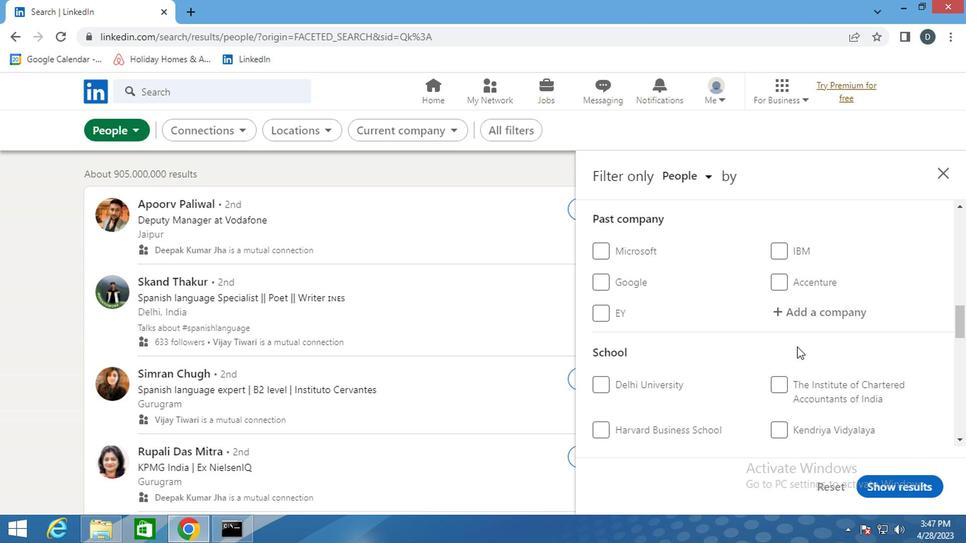 
Action: Mouse moved to (817, 326)
Screenshot: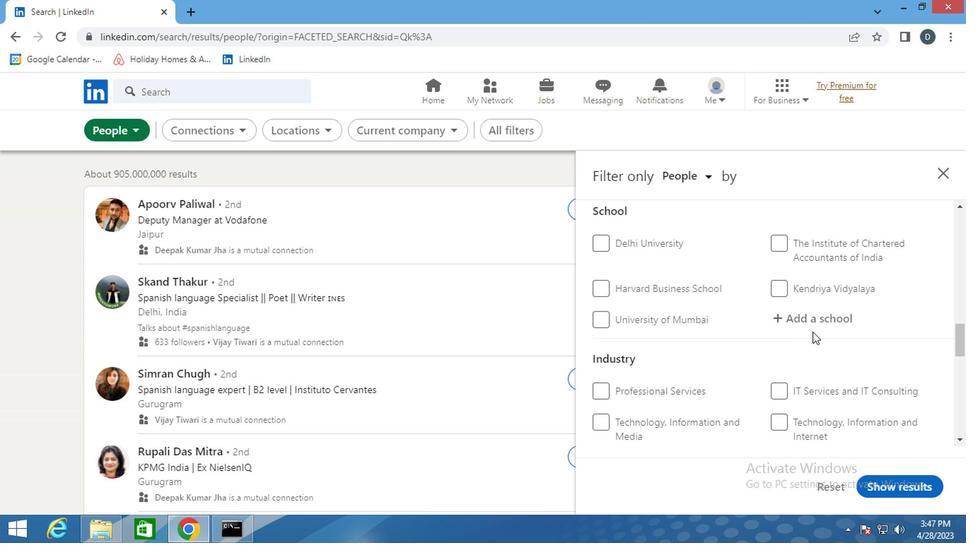 
Action: Mouse pressed left at (817, 326)
Screenshot: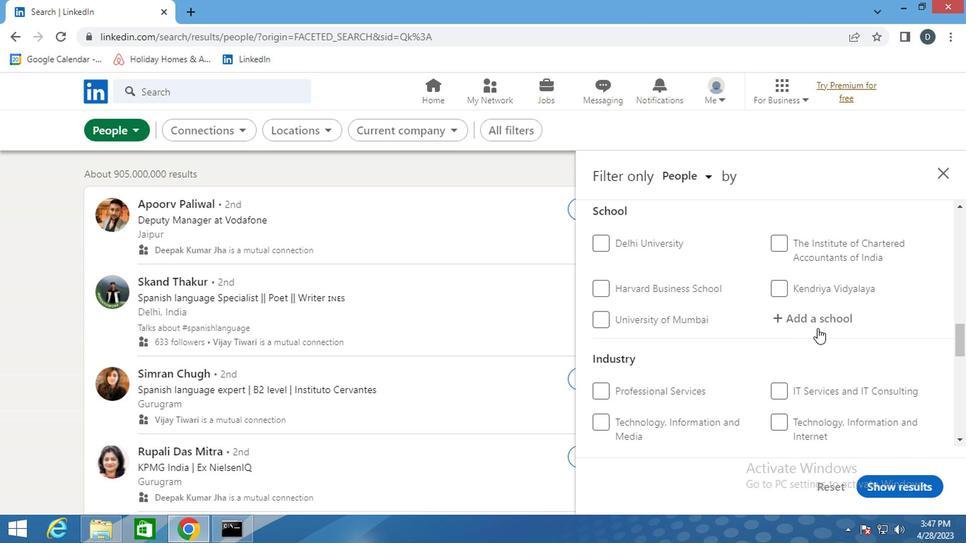 
Action: Key pressed <Key.shift><Key.shift>UTTAR<Key.space><Key.shift><Key.shift><Key.shift><Key.shift><Key.shift><Key.shift>PRADESH<Key.space>
Screenshot: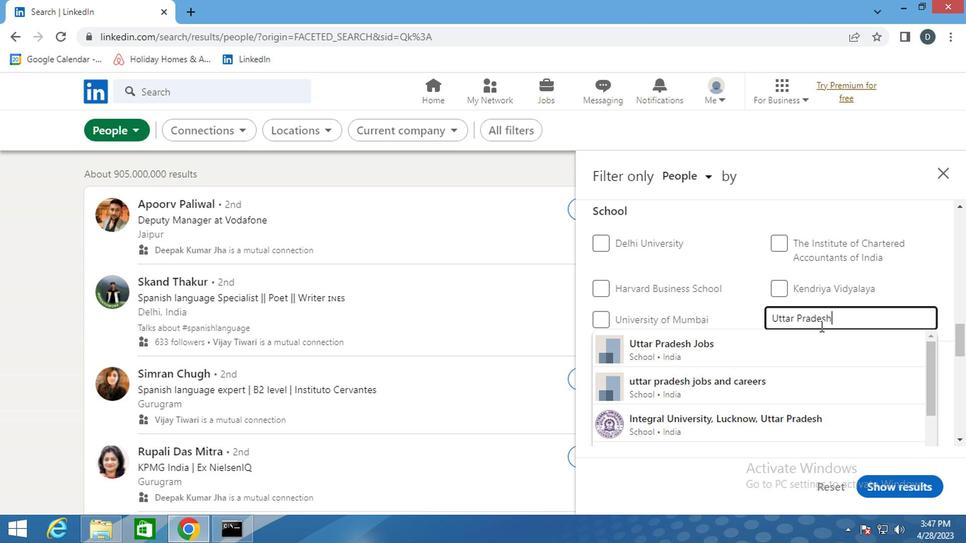 
Action: Mouse moved to (789, 420)
Screenshot: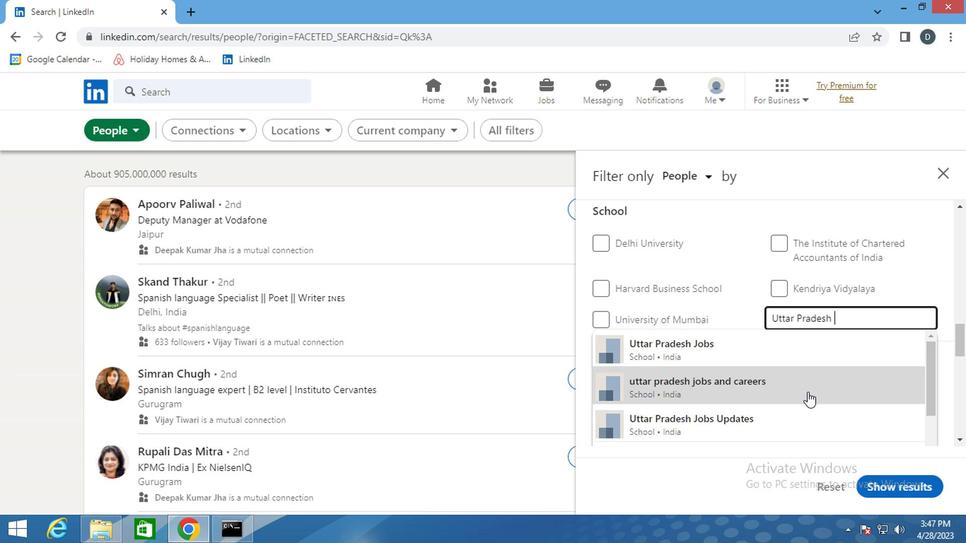 
Action: Mouse pressed left at (789, 420)
Screenshot: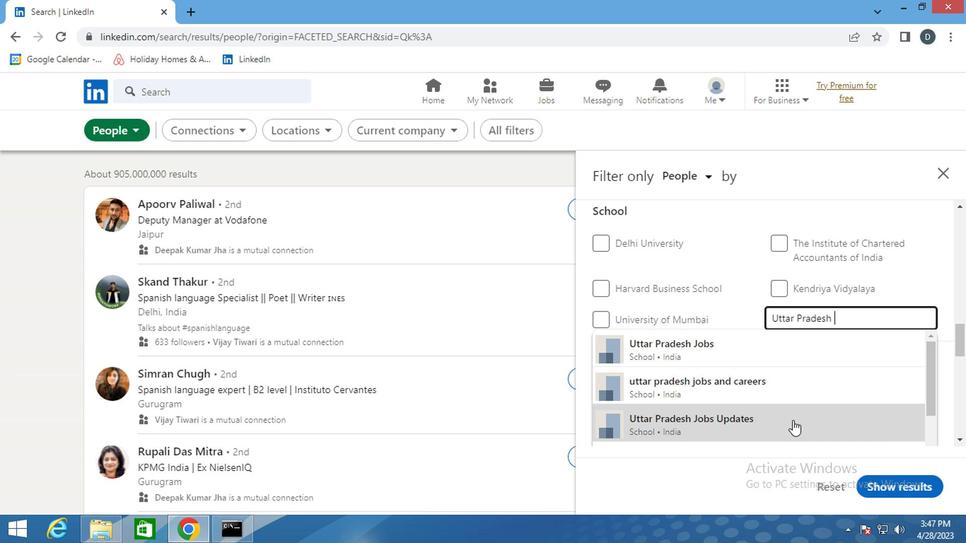 
Action: Mouse moved to (790, 367)
Screenshot: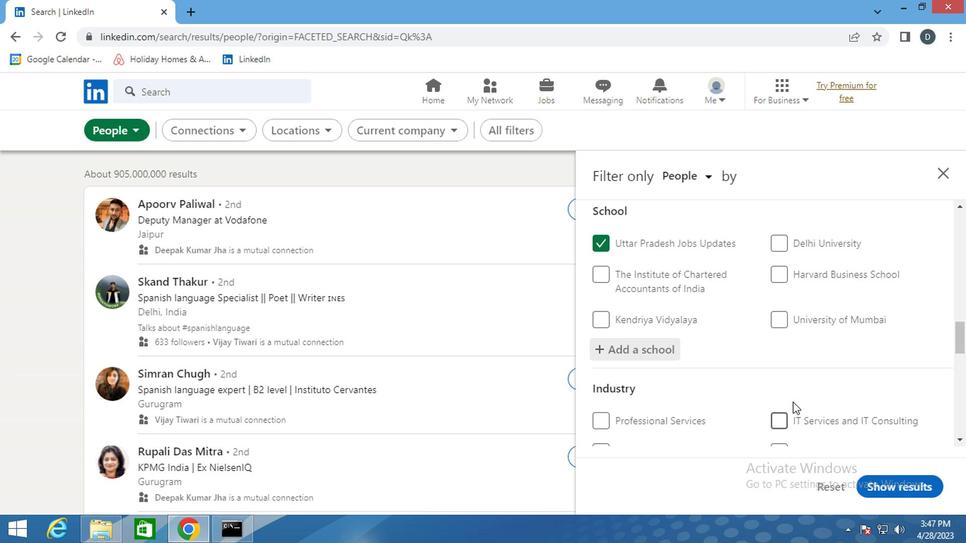 
Action: Mouse scrolled (790, 366) with delta (0, 0)
Screenshot: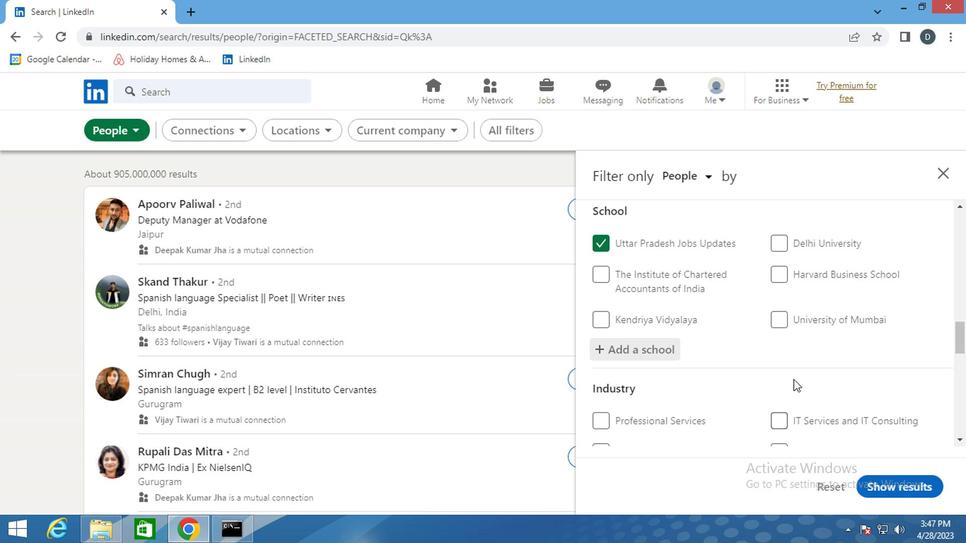 
Action: Mouse scrolled (790, 366) with delta (0, 0)
Screenshot: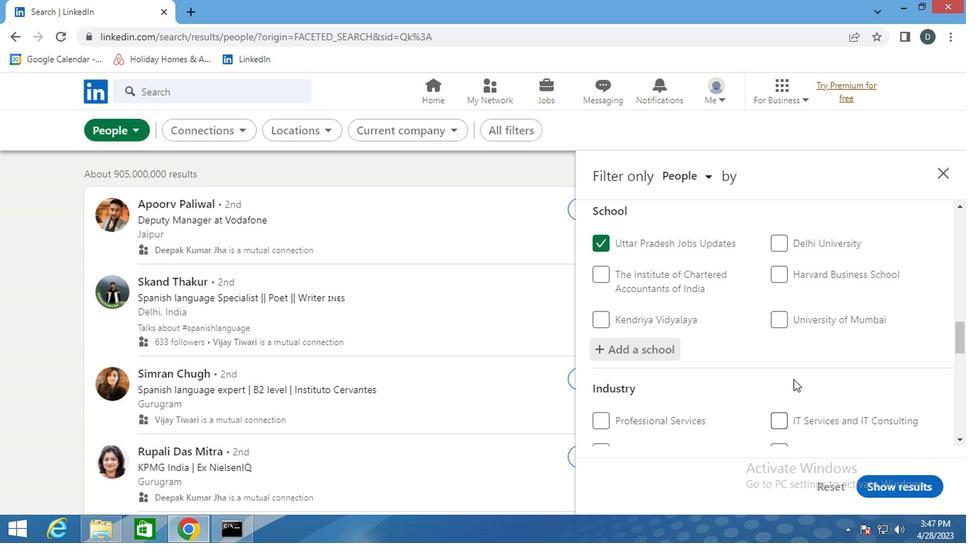 
Action: Mouse scrolled (790, 366) with delta (0, 0)
Screenshot: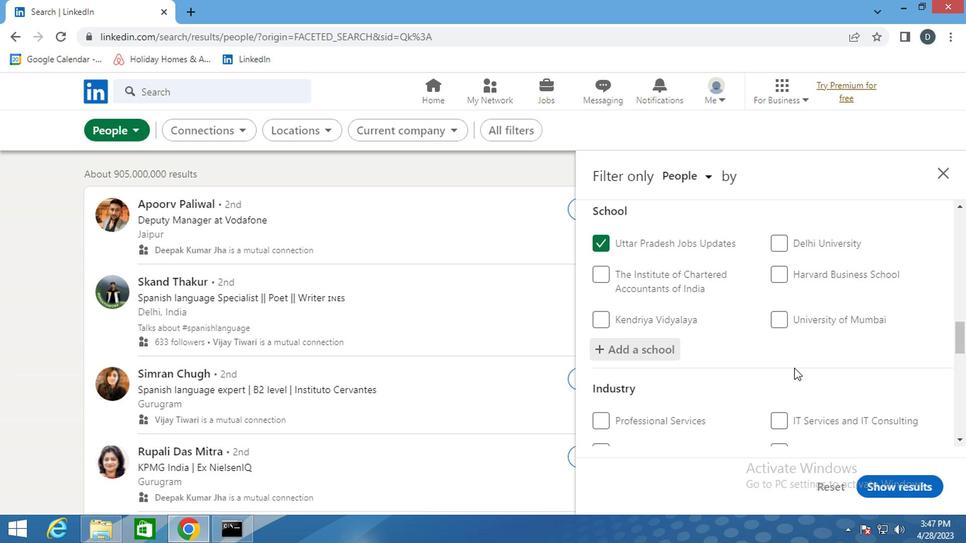 
Action: Mouse moved to (826, 275)
Screenshot: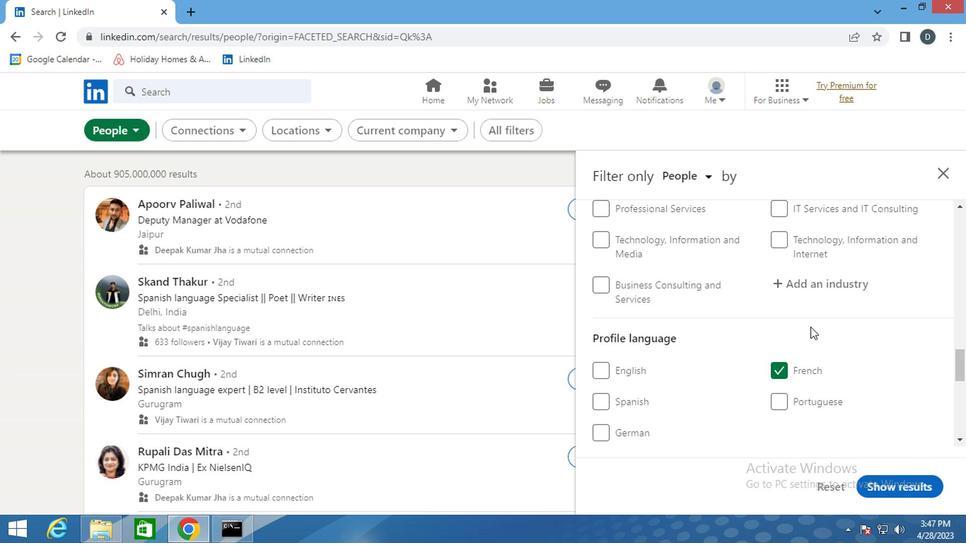 
Action: Mouse pressed left at (826, 275)
Screenshot: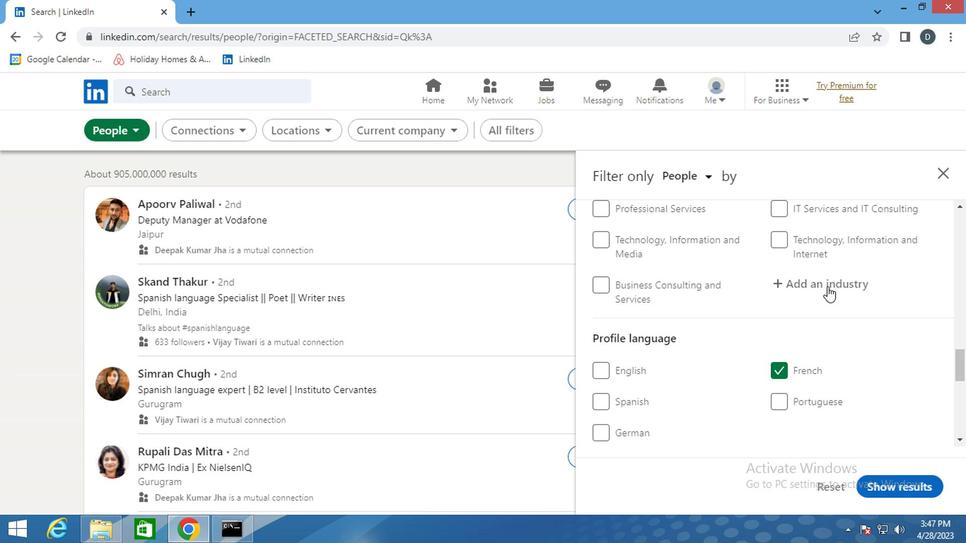 
Action: Key pressed <Key.shift><Key.shift><Key.shift><Key.shift><Key.shift><Key.shift><Key.shift><Key.shift><Key.shift><Key.shift><Key.shift><Key.shift><Key.shift><Key.shift><Key.shift><Key.shift><Key.shift><Key.shift><Key.shift><Key.shift><Key.shift><Key.shift><Key.shift><Key.shift><Key.shift><Key.shift><Key.shift><Key.shift><Key.shift><Key.shift><Key.shift><Key.shift><Key.shift><Key.shift><Key.shift>REUPHOL<Key.down><Key.enter>
Screenshot: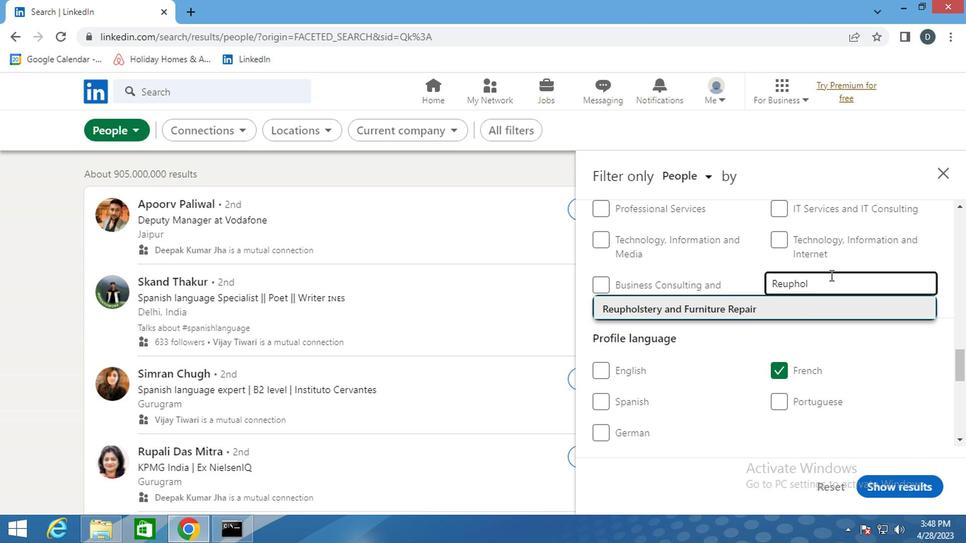 
Action: Mouse moved to (778, 304)
Screenshot: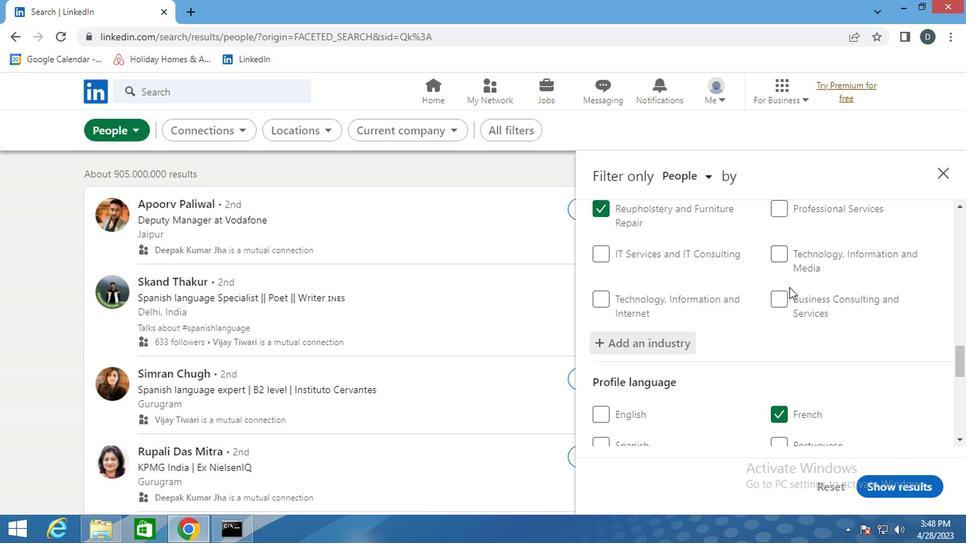
Action: Mouse scrolled (778, 303) with delta (0, 0)
Screenshot: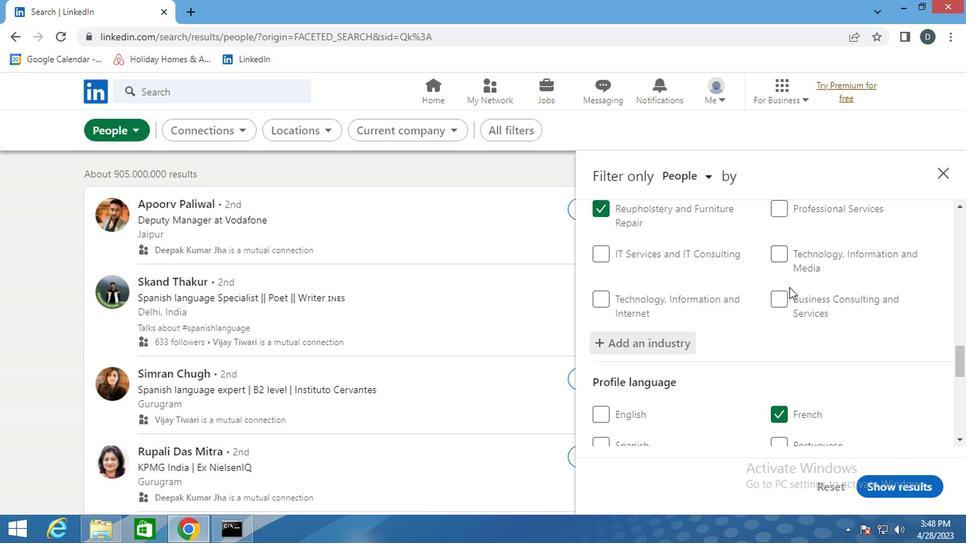 
Action: Mouse moved to (778, 305)
Screenshot: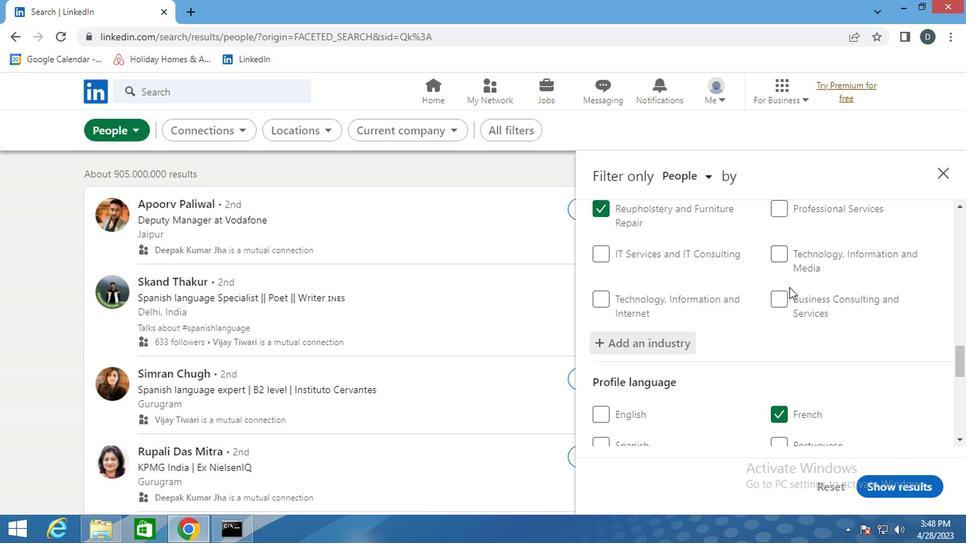 
Action: Mouse scrolled (778, 305) with delta (0, 0)
Screenshot: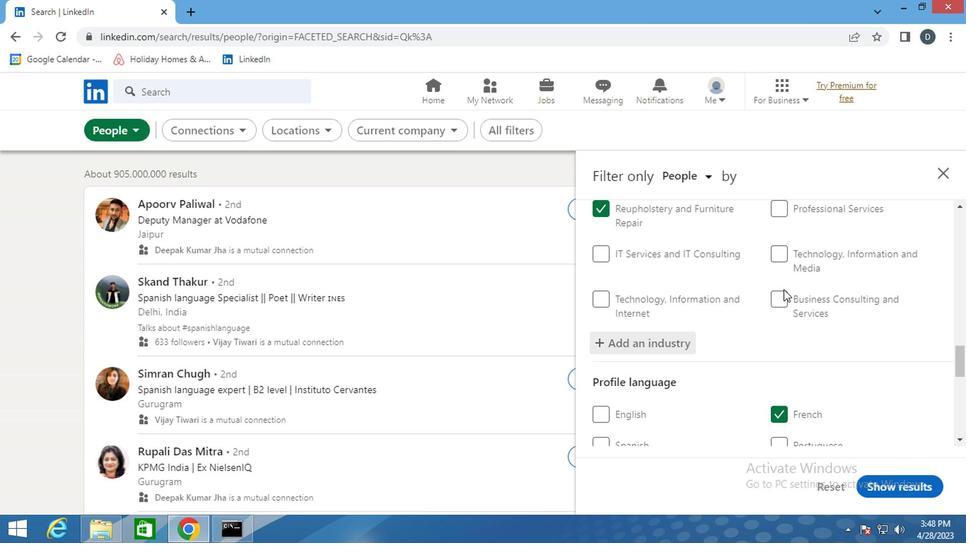 
Action: Mouse moved to (782, 304)
Screenshot: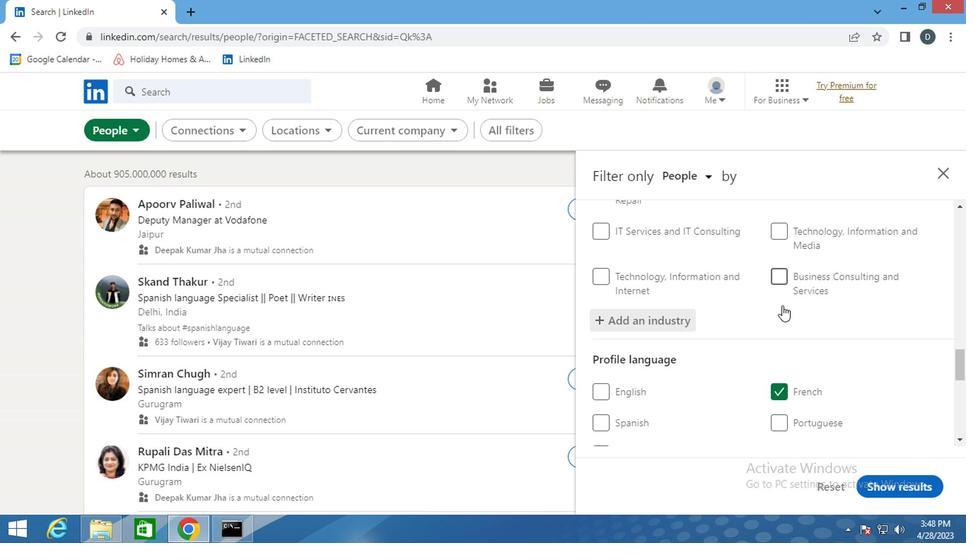 
Action: Mouse scrolled (782, 303) with delta (0, 0)
Screenshot: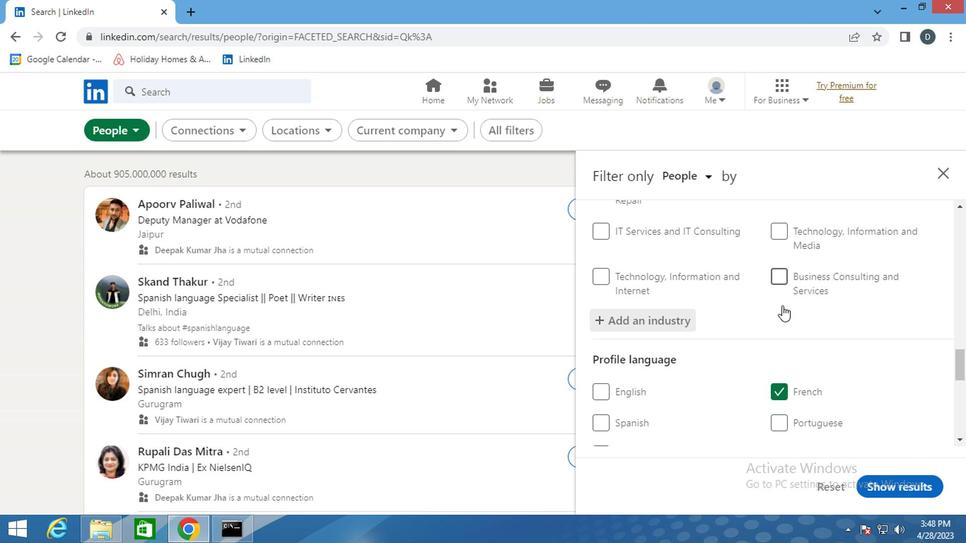 
Action: Mouse scrolled (782, 303) with delta (0, 0)
Screenshot: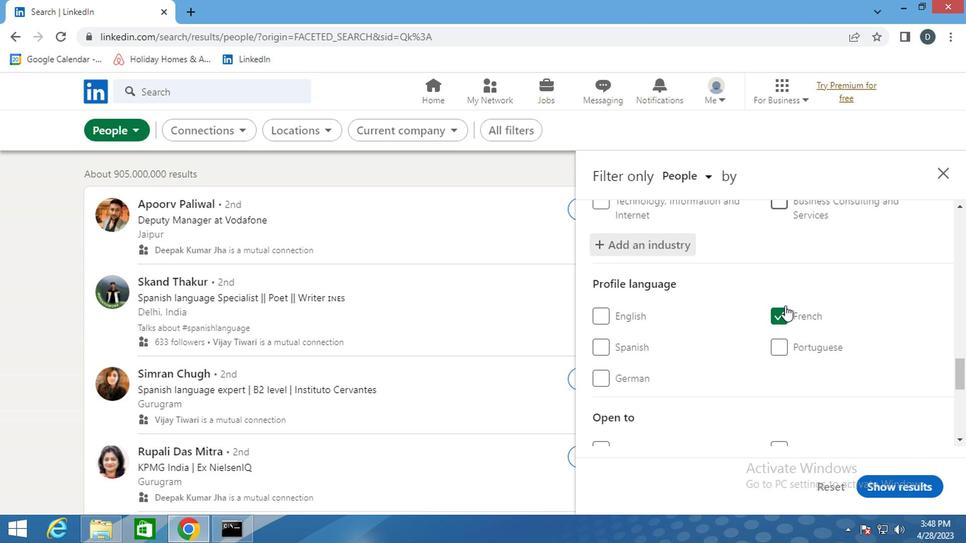 
Action: Mouse moved to (805, 291)
Screenshot: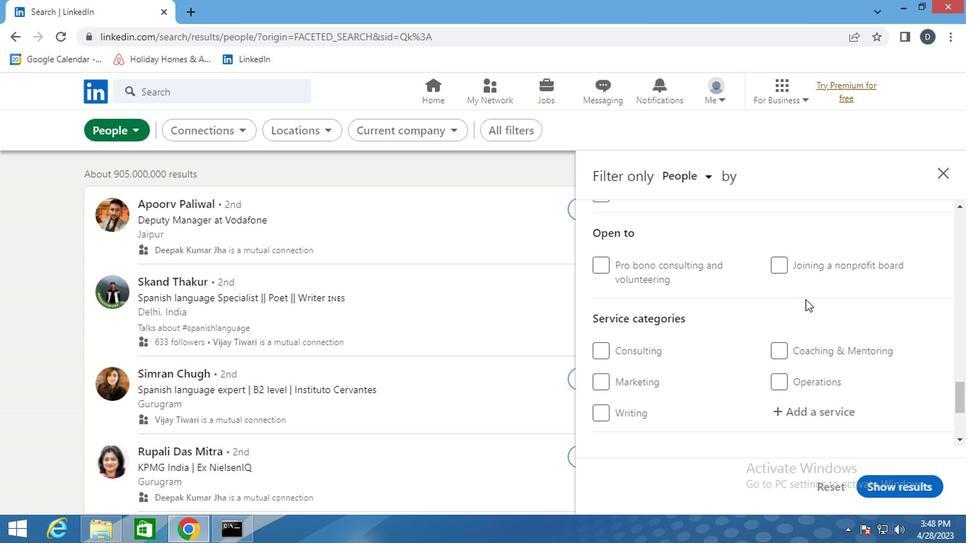 
Action: Mouse scrolled (805, 291) with delta (0, 0)
Screenshot: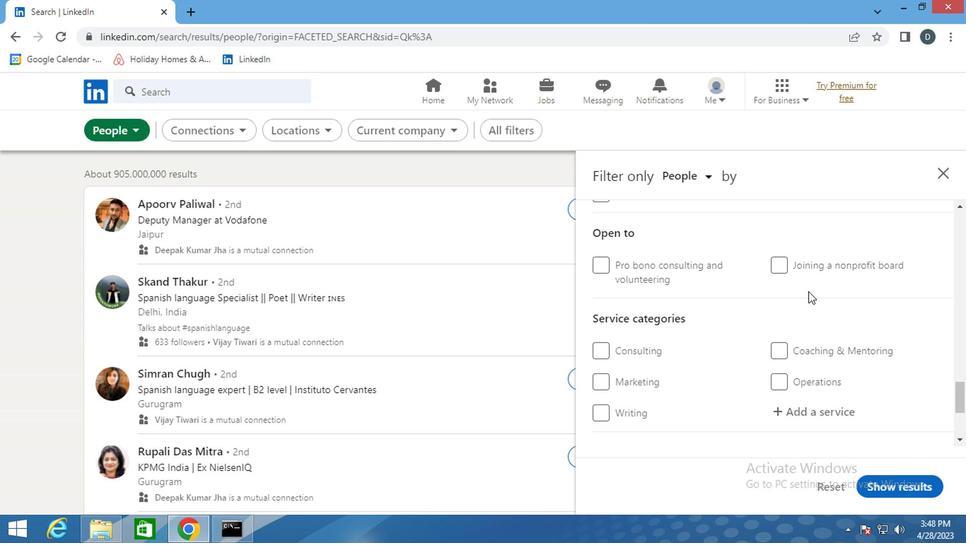 
Action: Mouse scrolled (805, 291) with delta (0, 0)
Screenshot: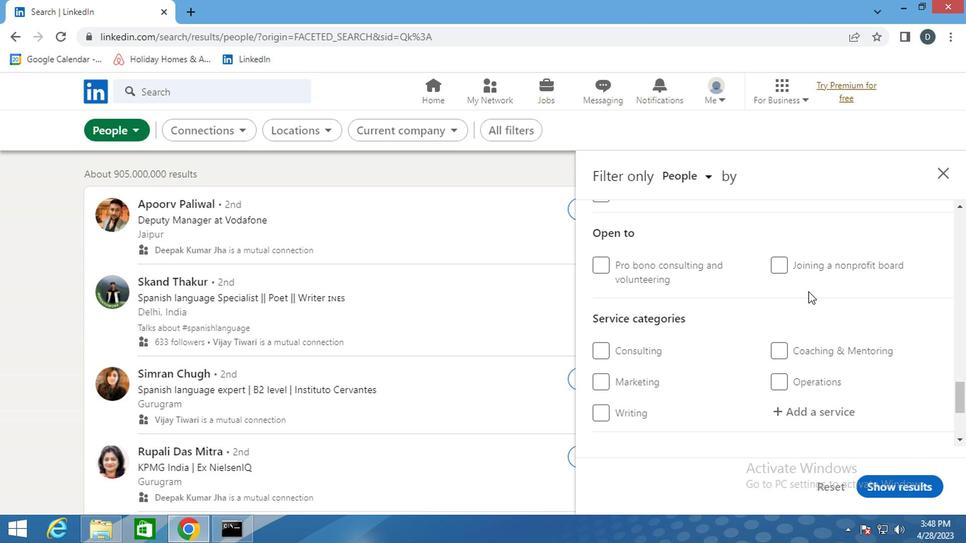 
Action: Mouse moved to (817, 269)
Screenshot: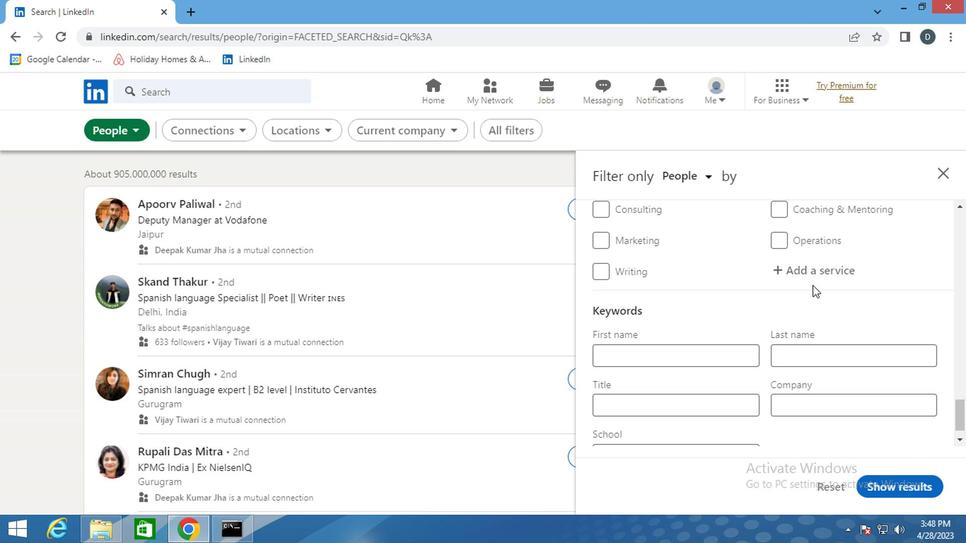 
Action: Mouse pressed left at (817, 269)
Screenshot: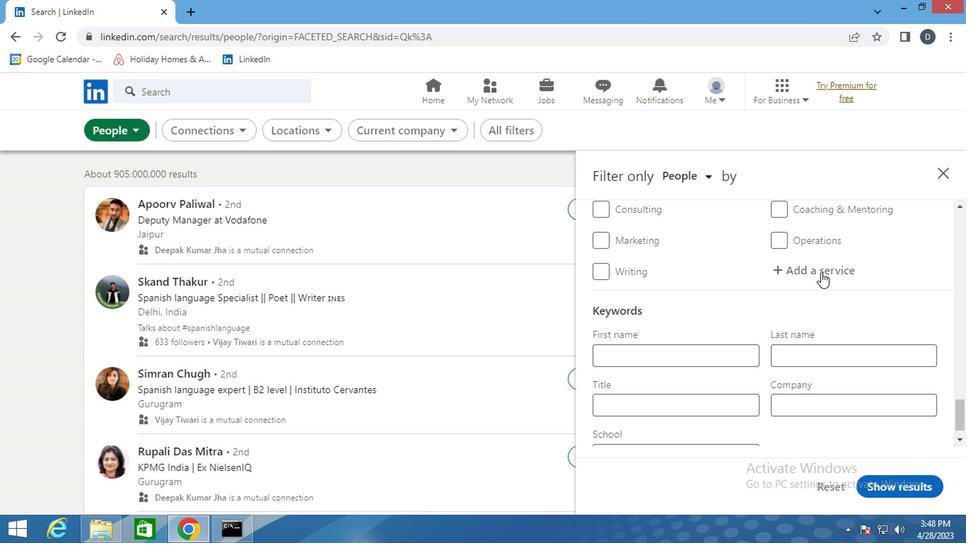 
Action: Key pressed <Key.shift>TEAM<Key.space><Key.down><Key.enter>
Screenshot: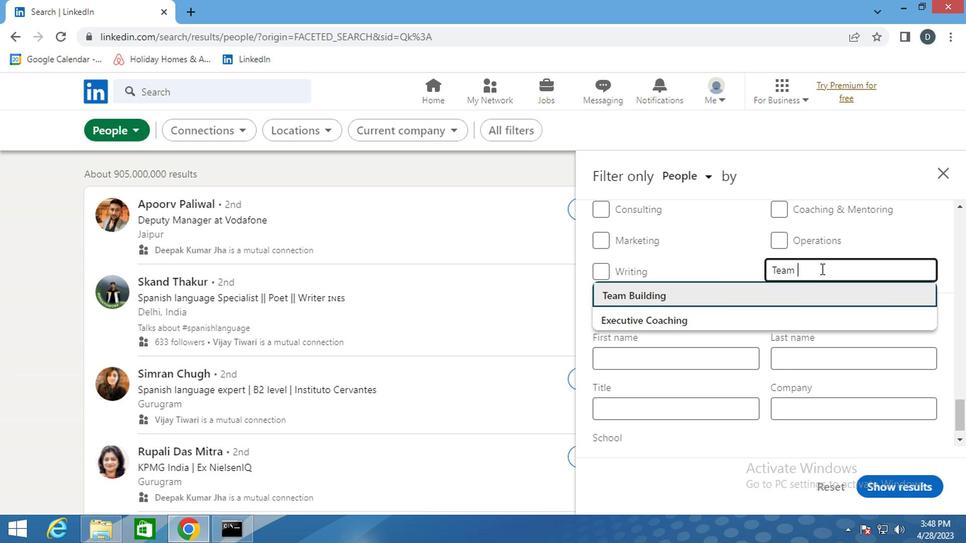 
Action: Mouse moved to (805, 305)
Screenshot: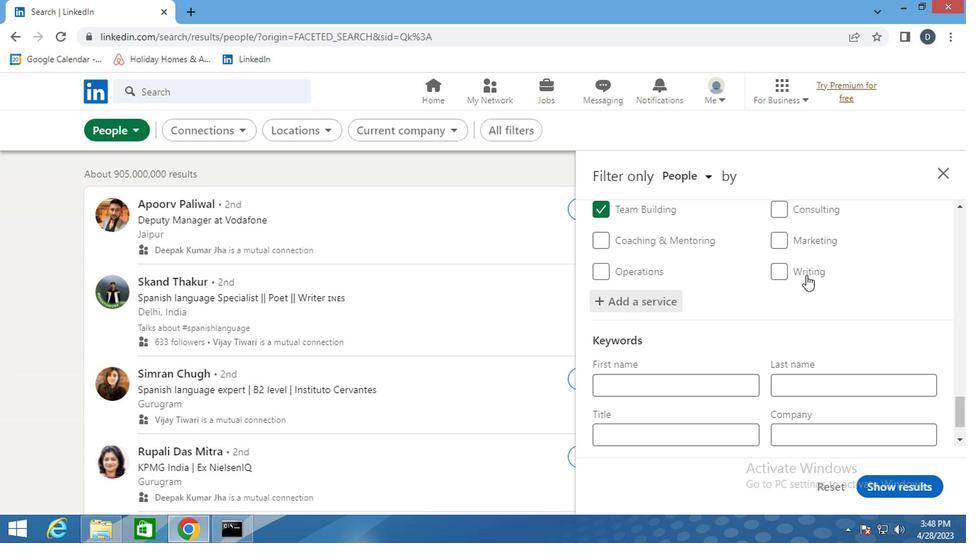 
Action: Mouse scrolled (805, 305) with delta (0, 0)
Screenshot: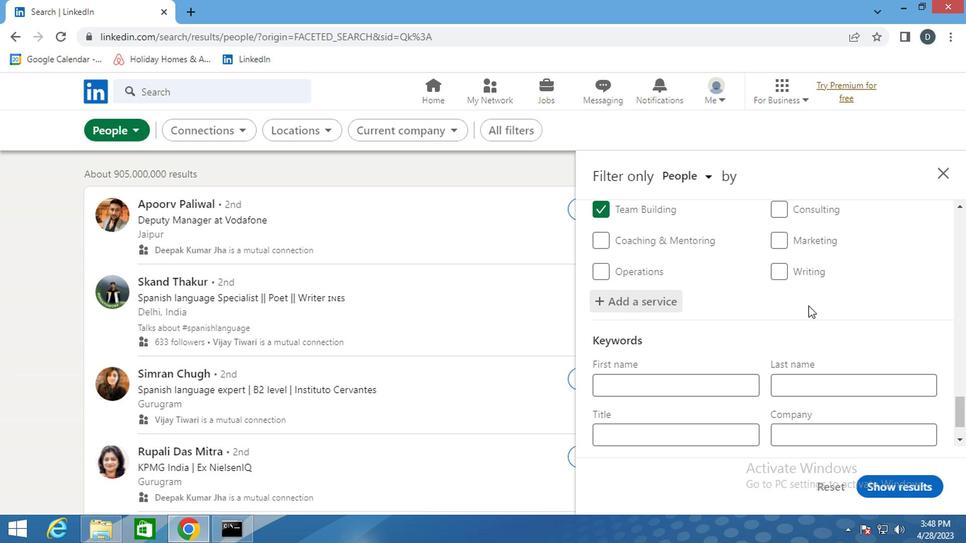 
Action: Mouse moved to (723, 383)
Screenshot: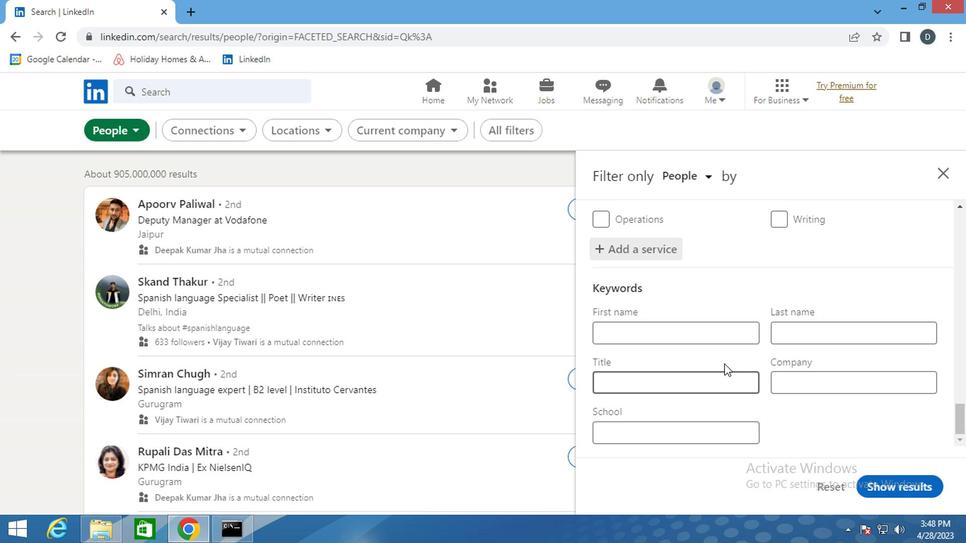 
Action: Mouse pressed left at (723, 383)
Screenshot: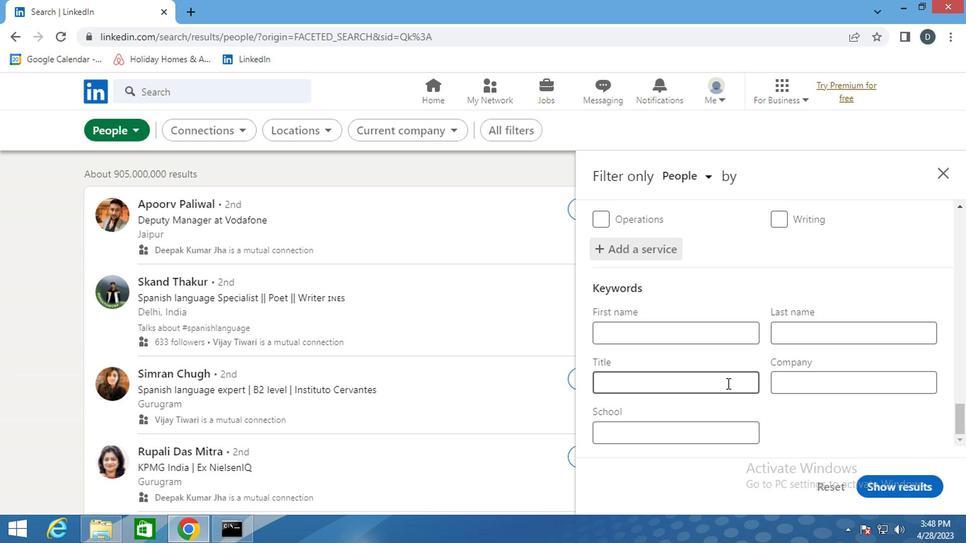 
Action: Mouse moved to (720, 376)
Screenshot: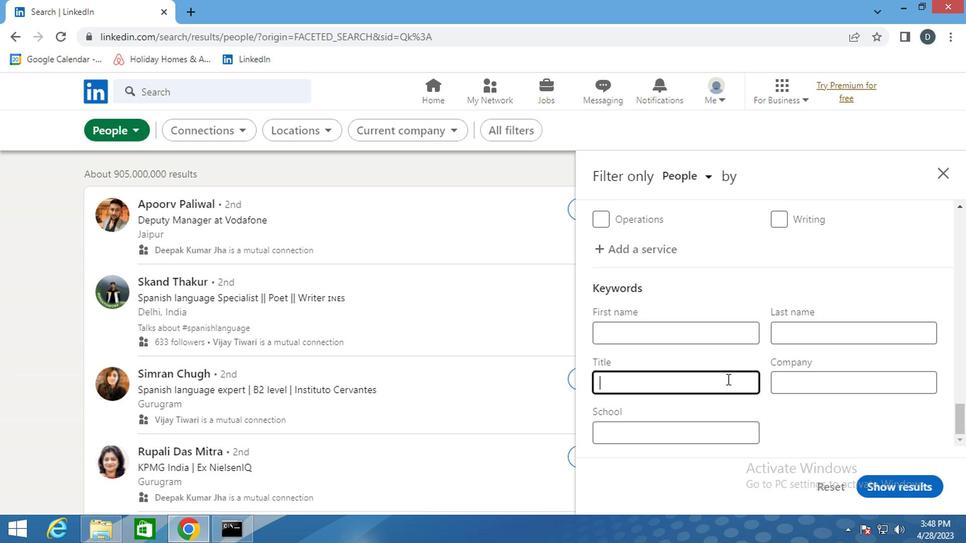 
Action: Key pressed <Key.shift>HOUSEKEEPER
Screenshot: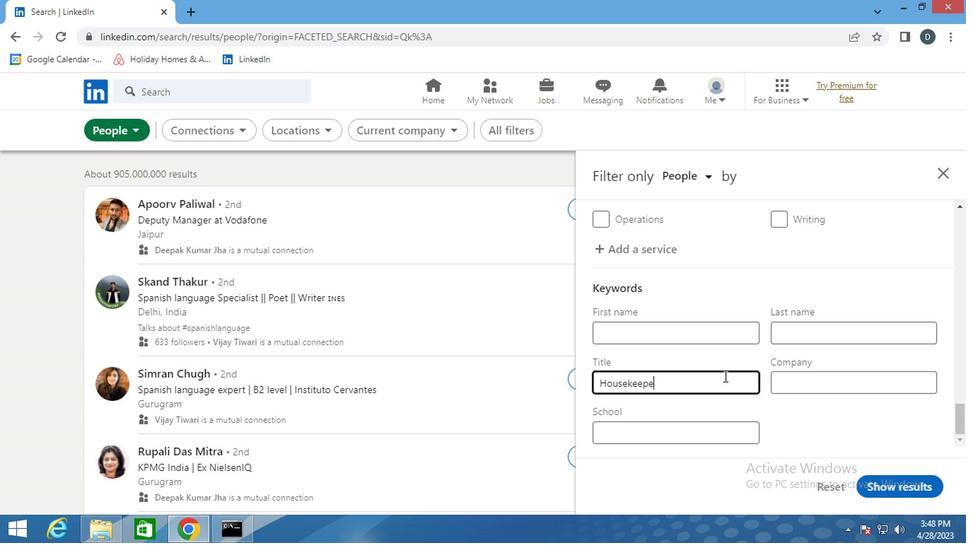 
Action: Mouse moved to (909, 492)
Screenshot: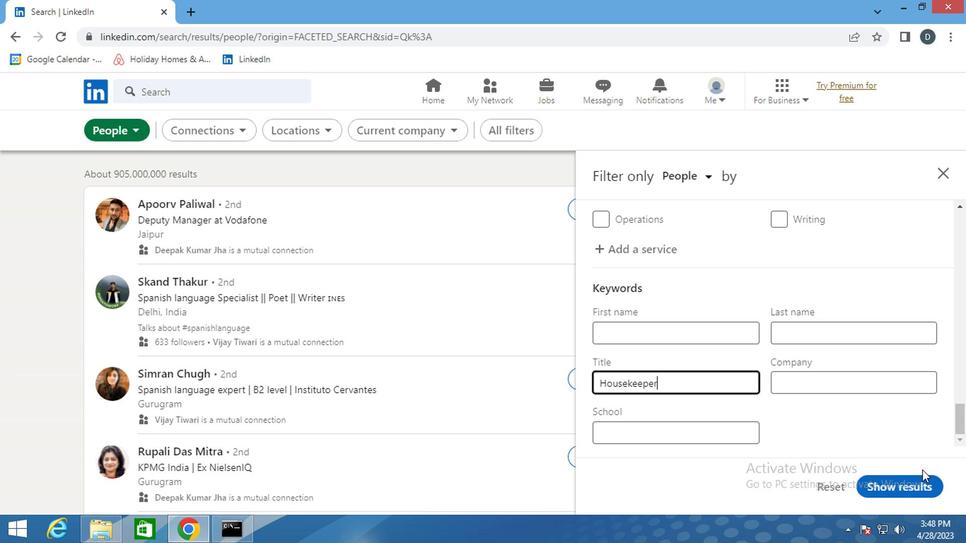 
Action: Mouse pressed left at (909, 492)
Screenshot: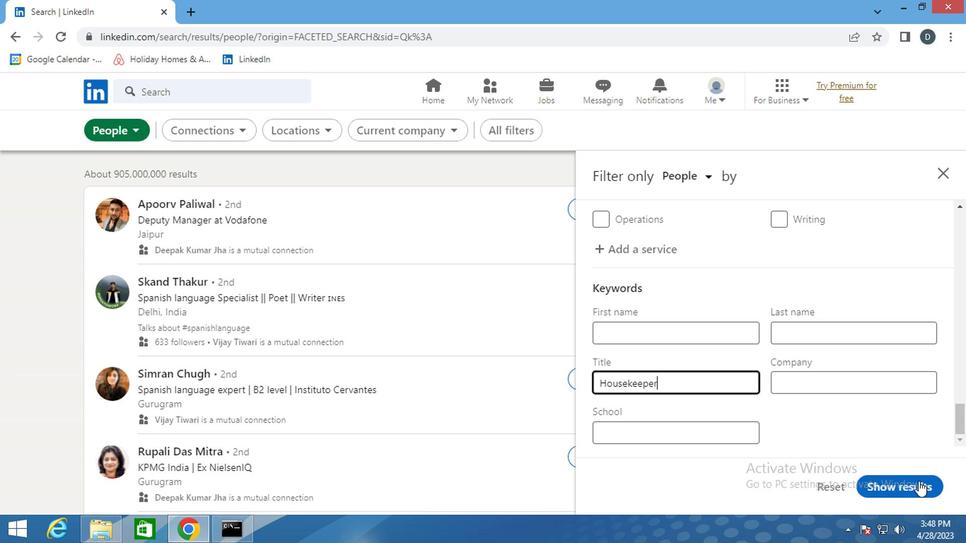 
Action: Mouse moved to (859, 334)
Screenshot: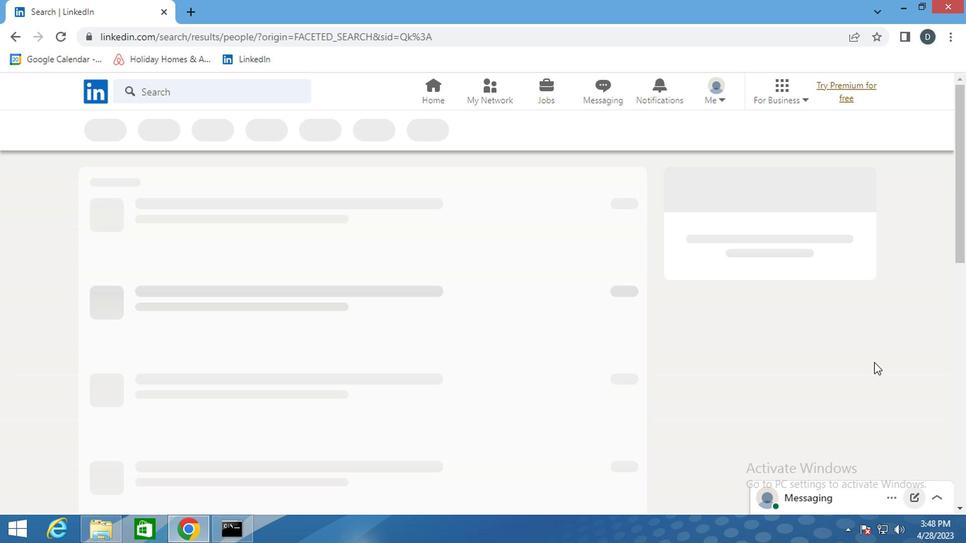 
